 Task: Search one way flight ticket for 4 adults, 1 infant in seat and 1 infant on lap in premium economy from Shreveport: Shreveport Regional Airport to Jackson: Jackson Hole Airport on 5-2-2023. Choice of flights is Royal air maroc. Number of bags: 5 checked bags. Price is upto 98000. Outbound departure time preference is 16:15.
Action: Mouse moved to (320, 265)
Screenshot: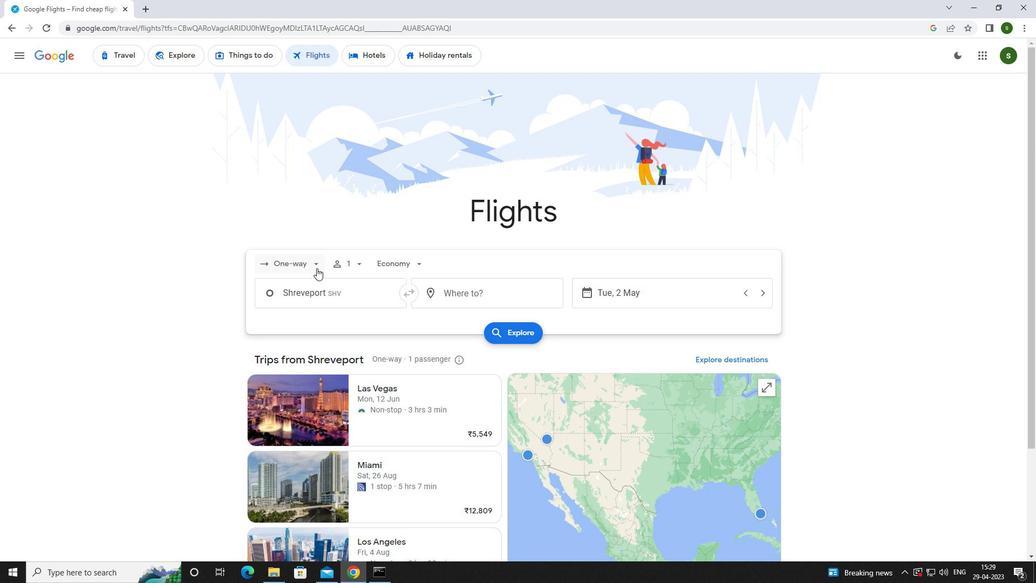 
Action: Mouse pressed left at (320, 265)
Screenshot: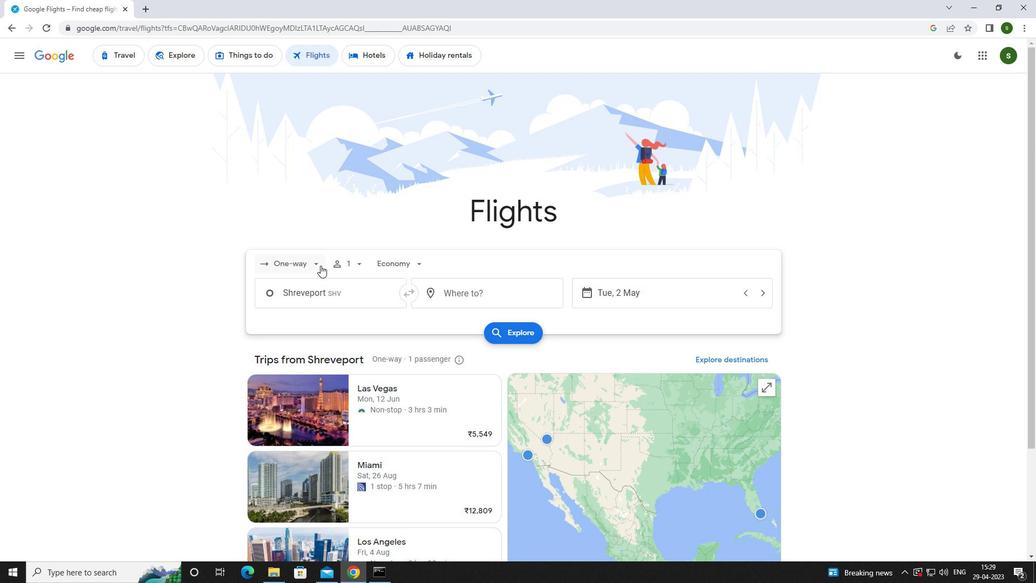 
Action: Mouse moved to (314, 308)
Screenshot: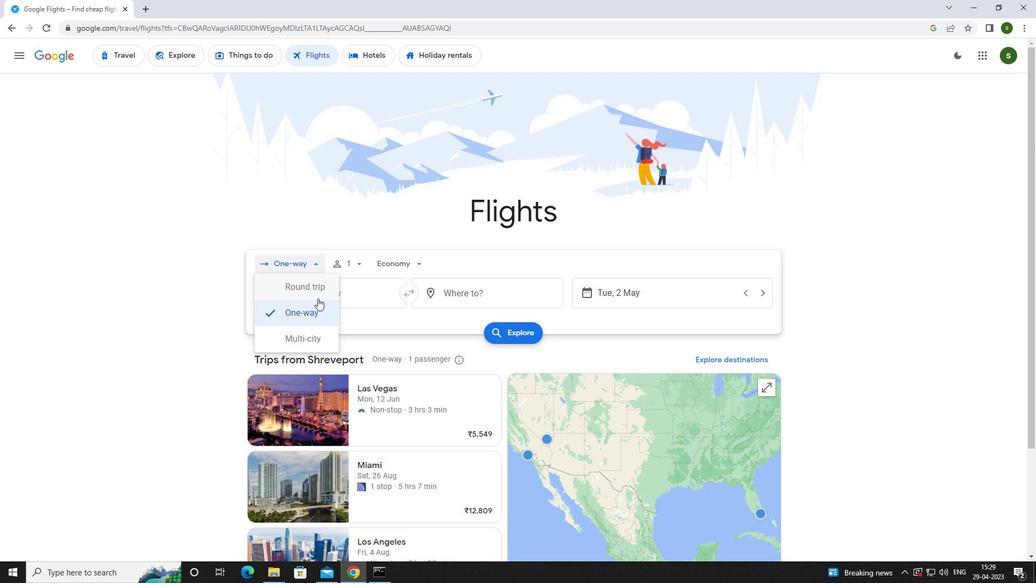 
Action: Mouse pressed left at (314, 308)
Screenshot: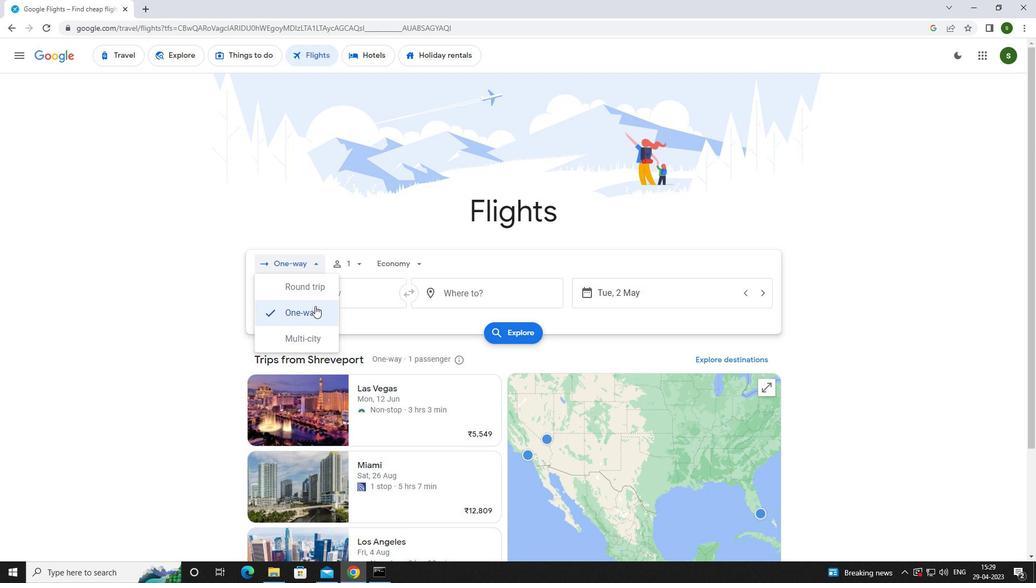 
Action: Mouse moved to (356, 260)
Screenshot: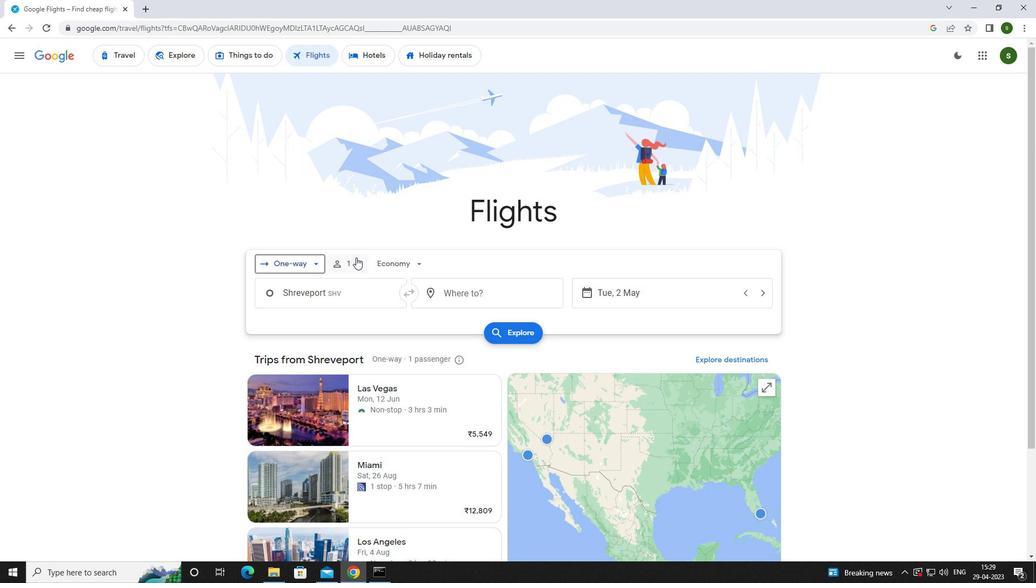 
Action: Mouse pressed left at (356, 260)
Screenshot: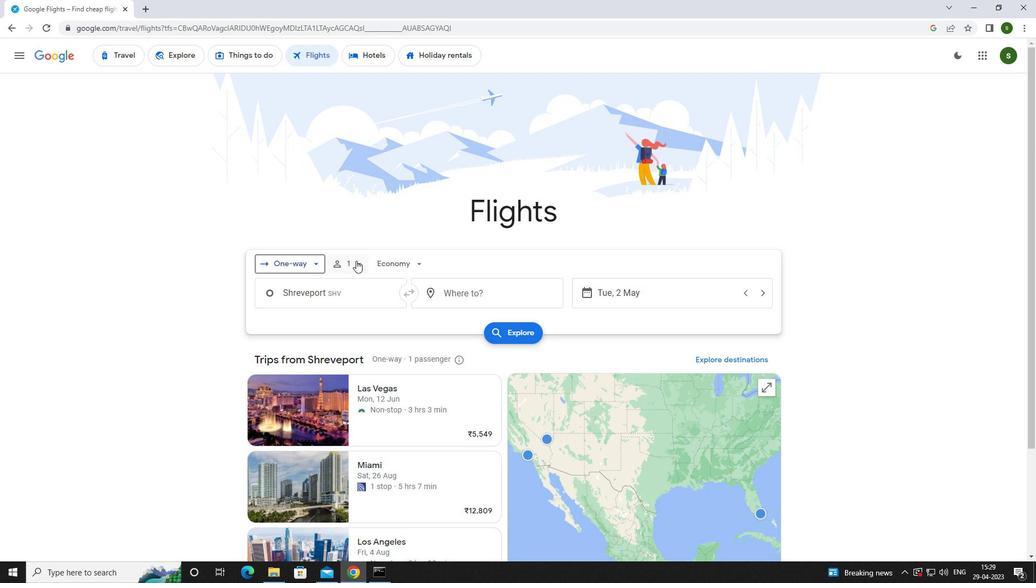 
Action: Mouse moved to (441, 292)
Screenshot: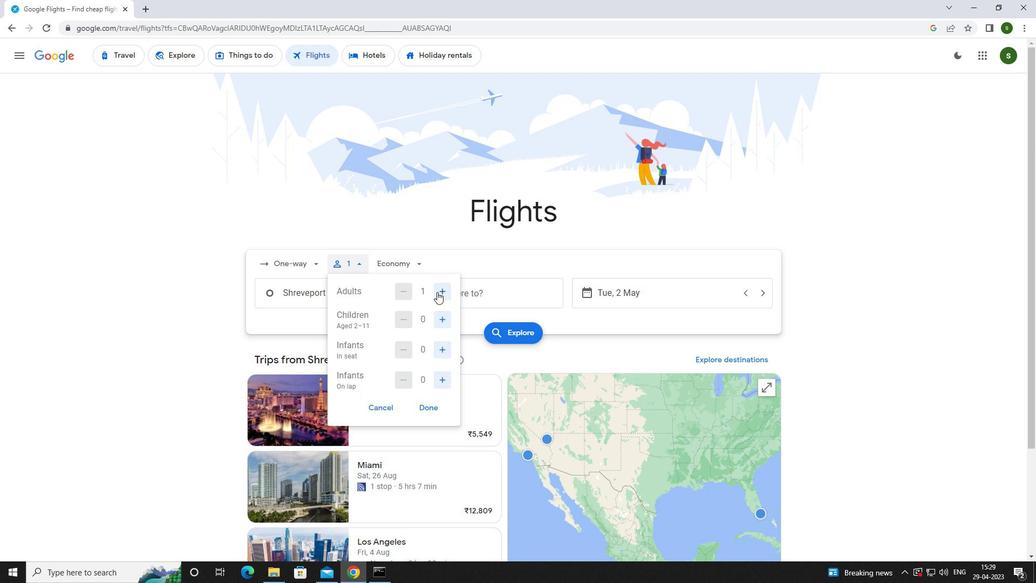 
Action: Mouse pressed left at (441, 292)
Screenshot: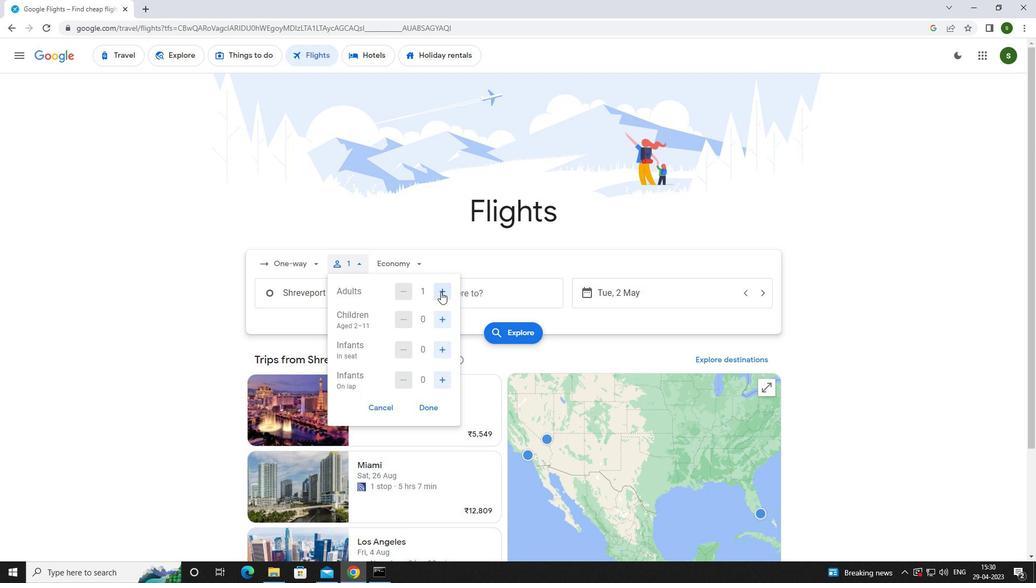 
Action: Mouse pressed left at (441, 292)
Screenshot: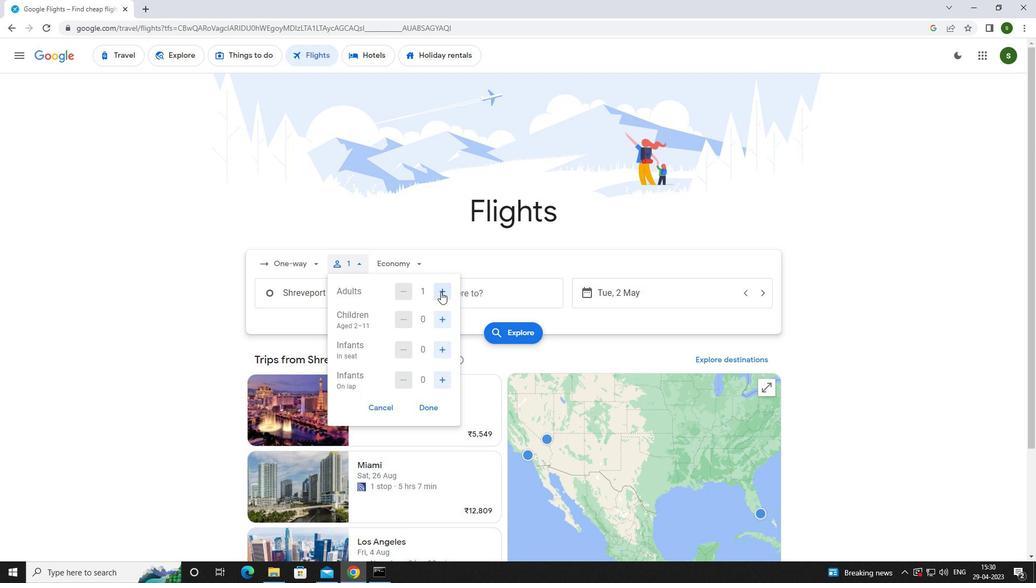 
Action: Mouse pressed left at (441, 292)
Screenshot: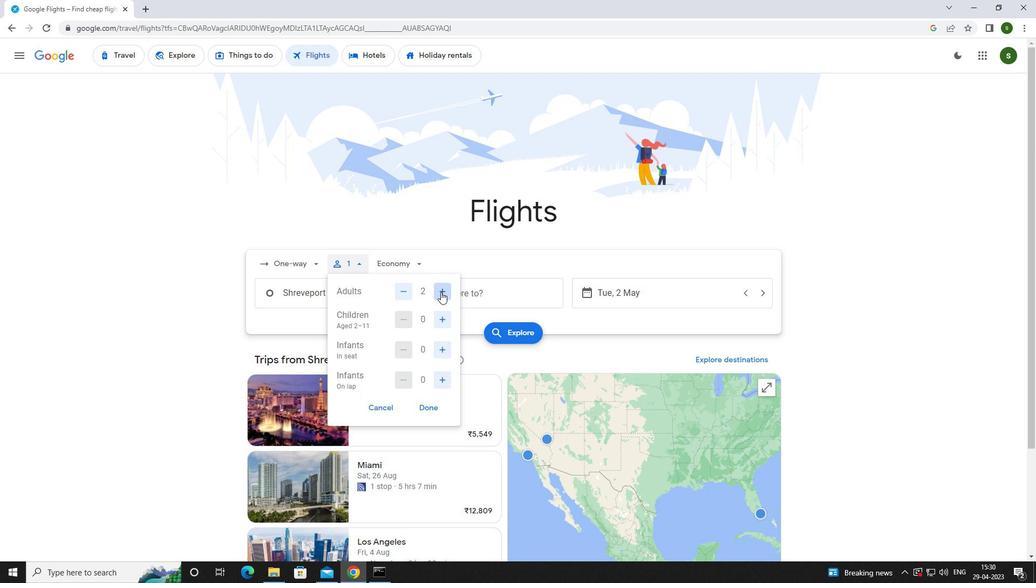 
Action: Mouse moved to (436, 352)
Screenshot: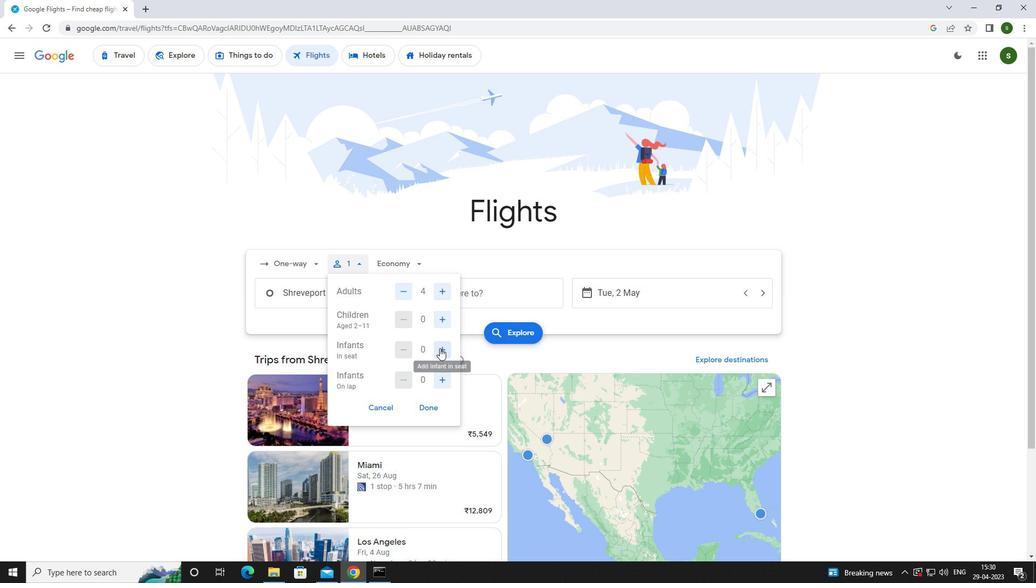 
Action: Mouse pressed left at (436, 352)
Screenshot: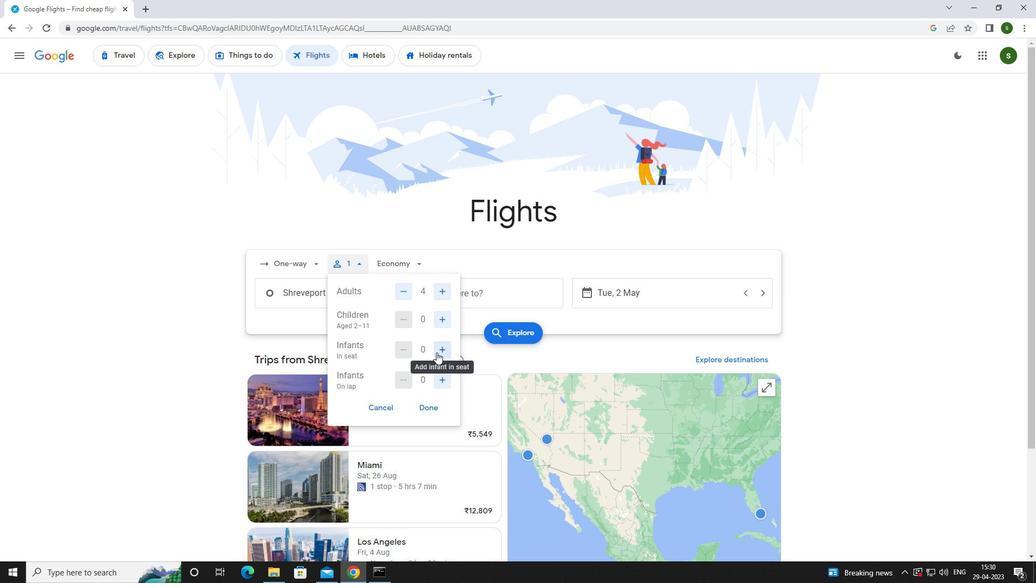
Action: Mouse moved to (443, 379)
Screenshot: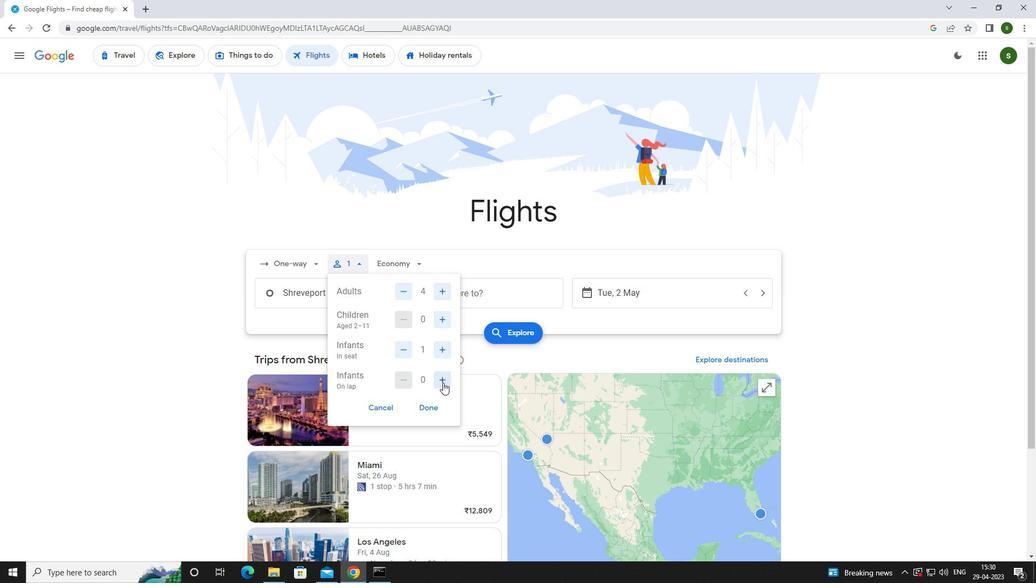 
Action: Mouse pressed left at (443, 379)
Screenshot: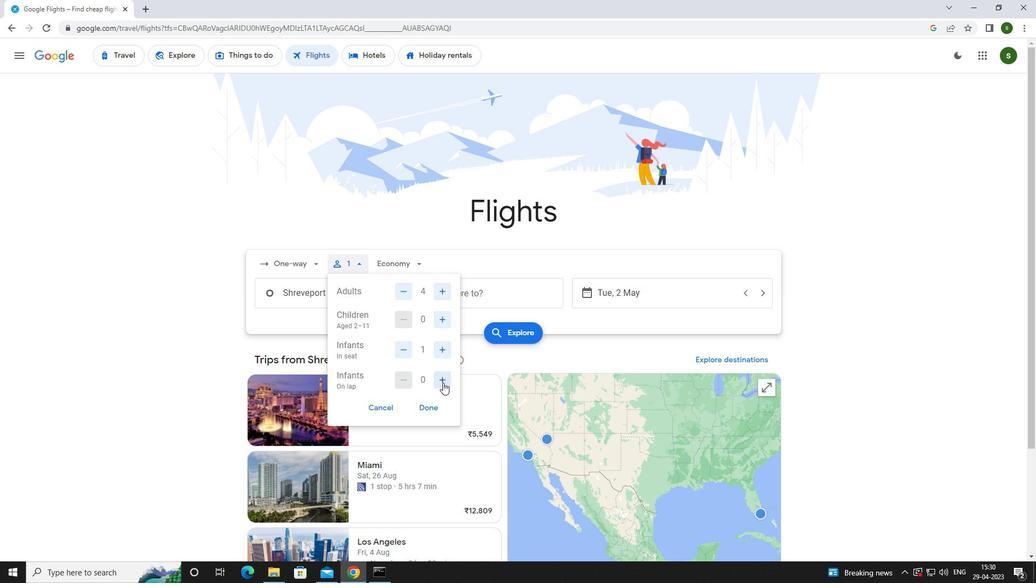 
Action: Mouse moved to (421, 261)
Screenshot: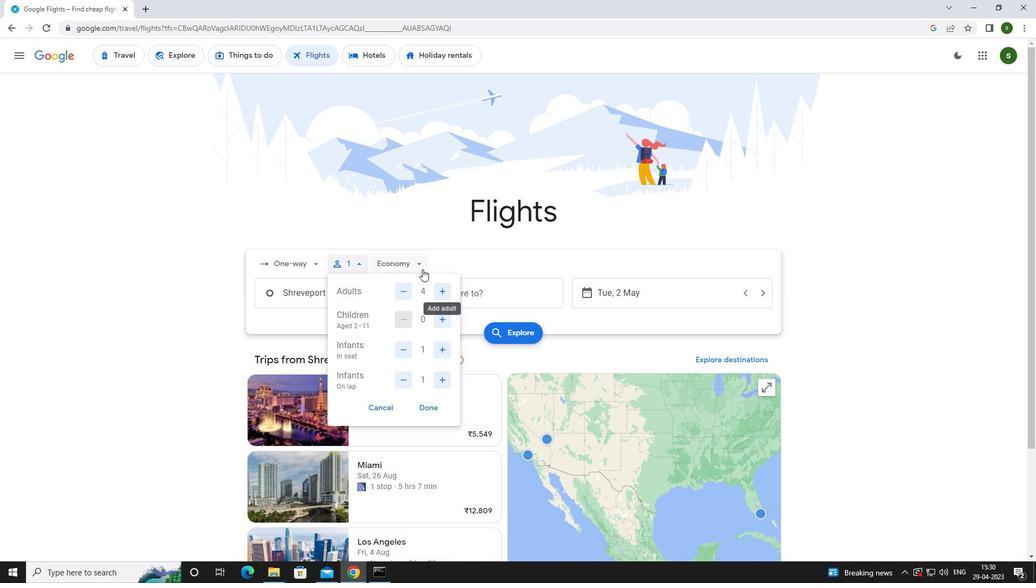 
Action: Mouse pressed left at (421, 261)
Screenshot: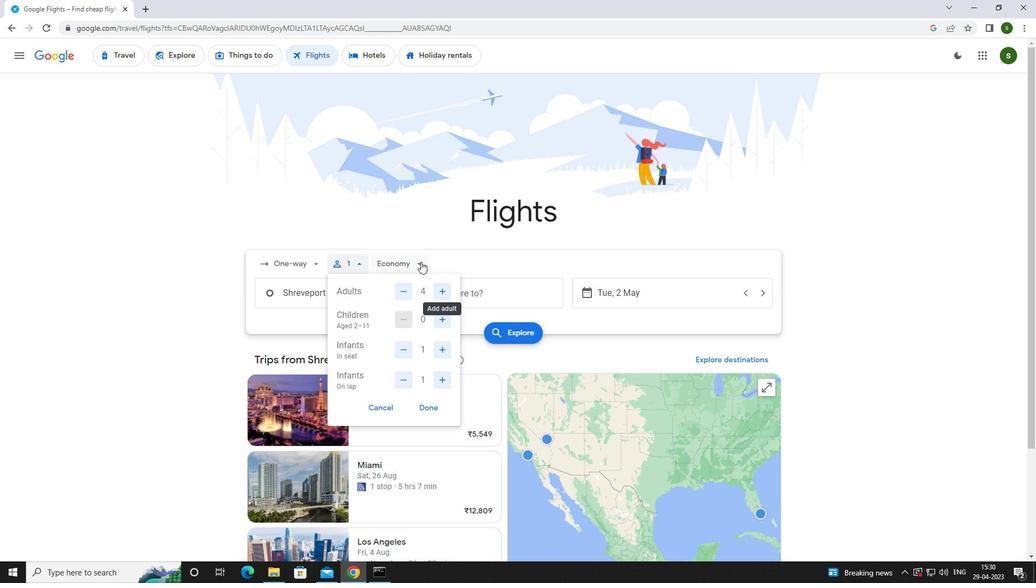
Action: Mouse moved to (429, 315)
Screenshot: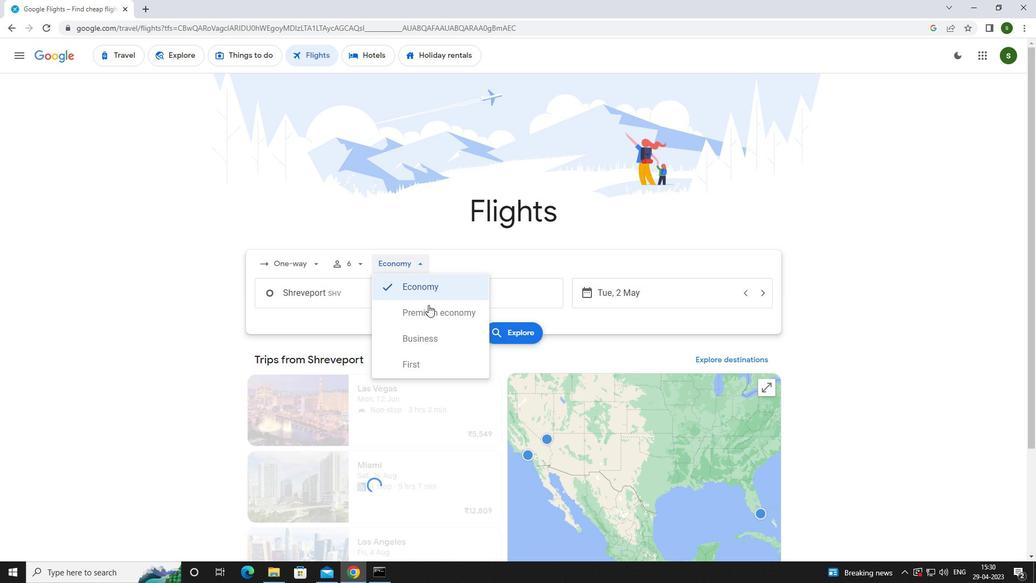 
Action: Mouse pressed left at (429, 315)
Screenshot: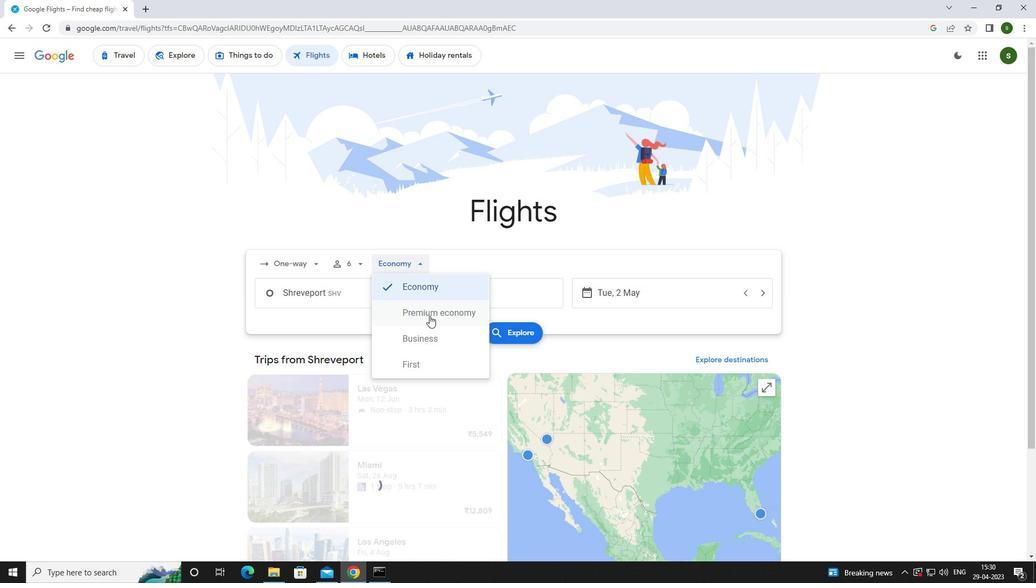
Action: Mouse moved to (344, 295)
Screenshot: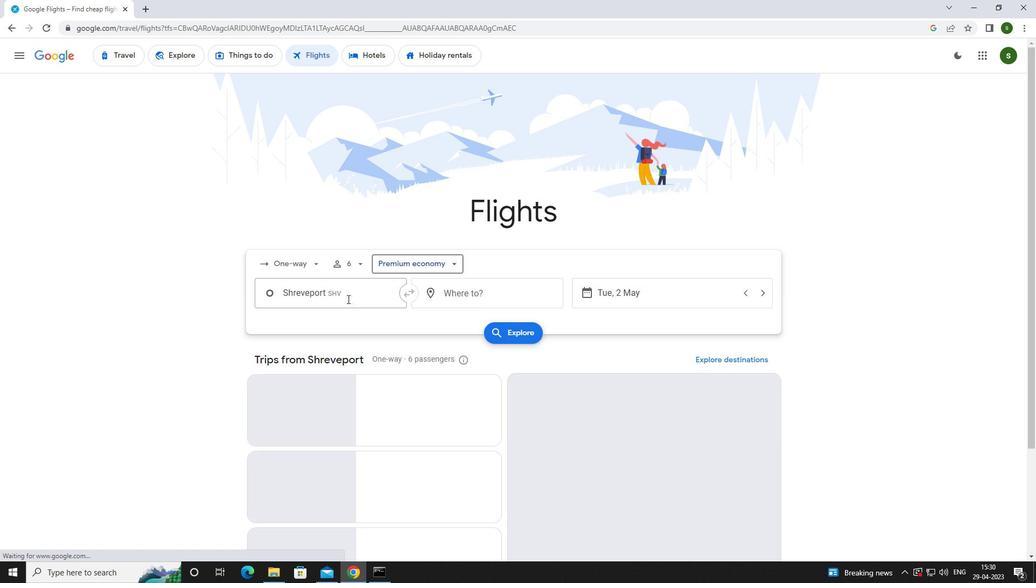 
Action: Mouse pressed left at (344, 295)
Screenshot: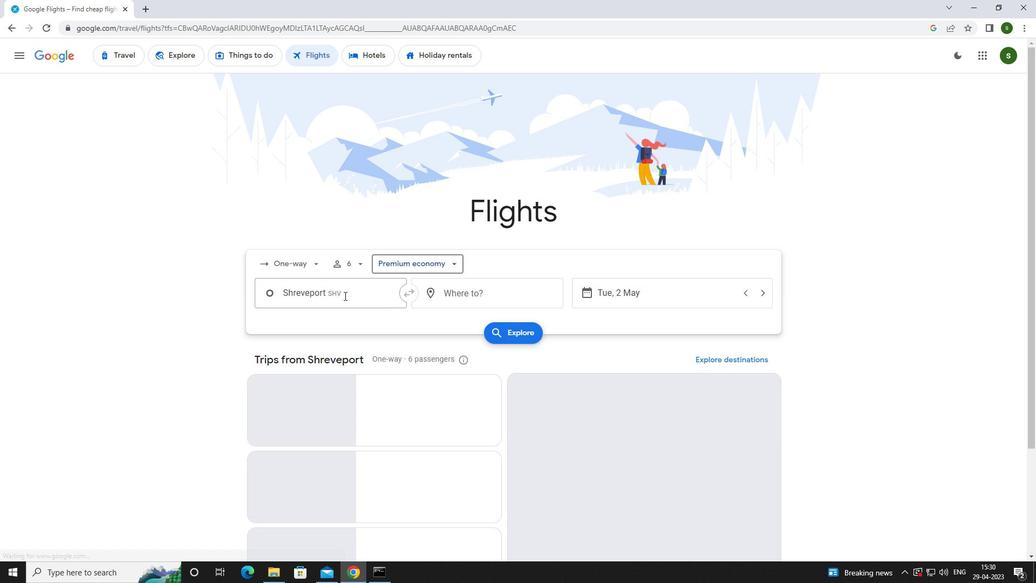 
Action: Key pressed s<Key.caps_lock>hrevepo
Screenshot: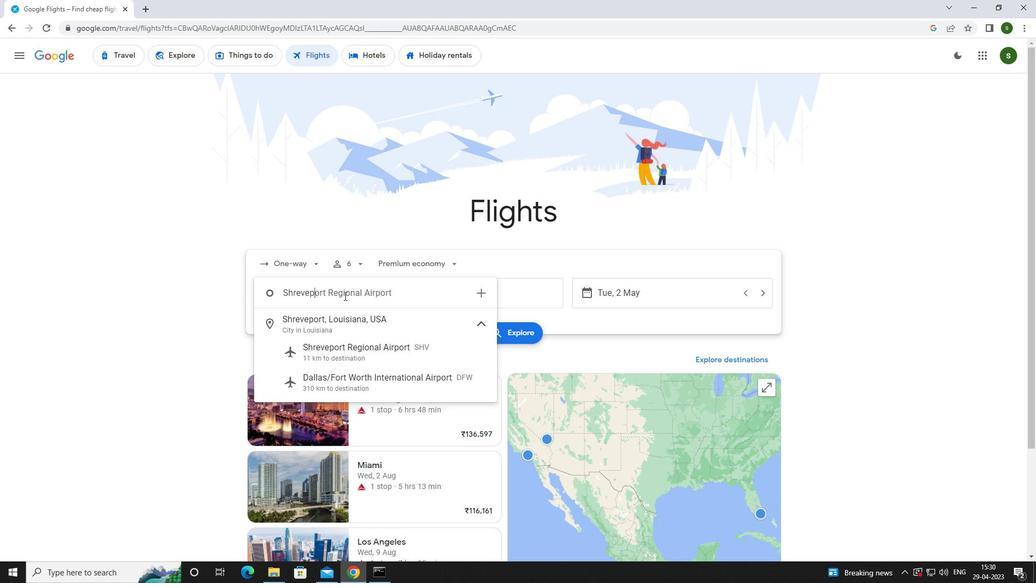 
Action: Mouse moved to (362, 349)
Screenshot: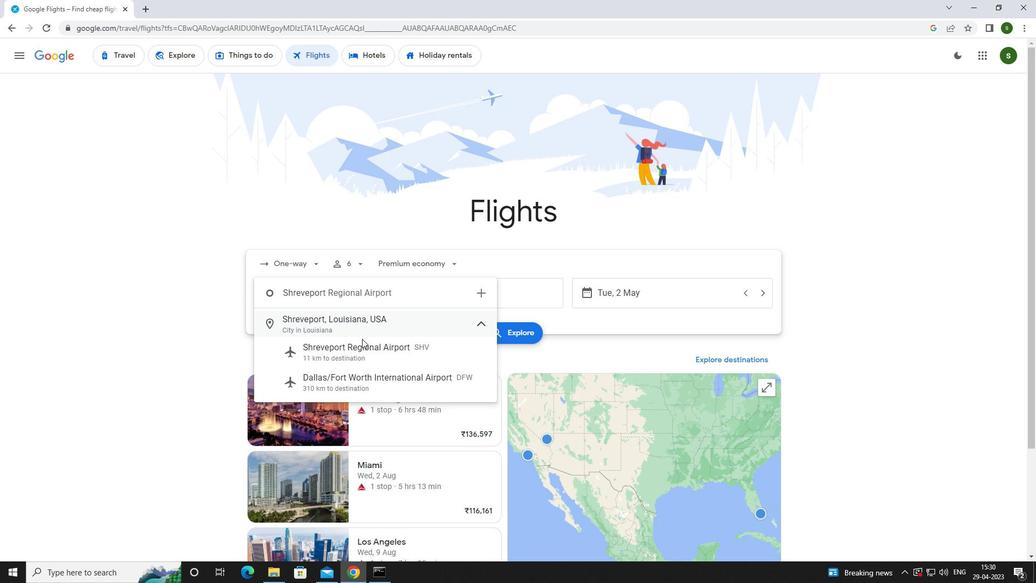 
Action: Mouse pressed left at (362, 349)
Screenshot: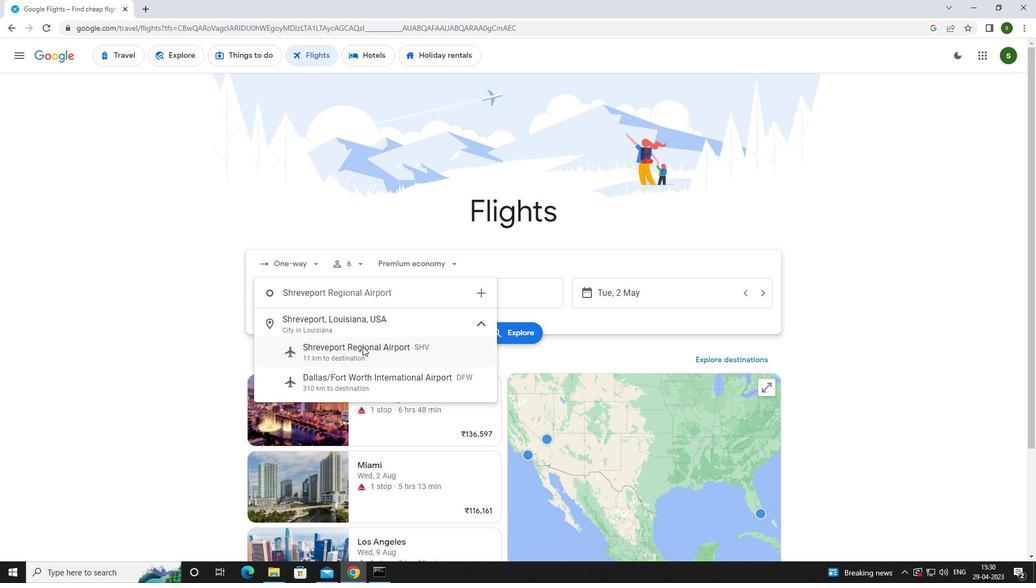 
Action: Mouse moved to (445, 288)
Screenshot: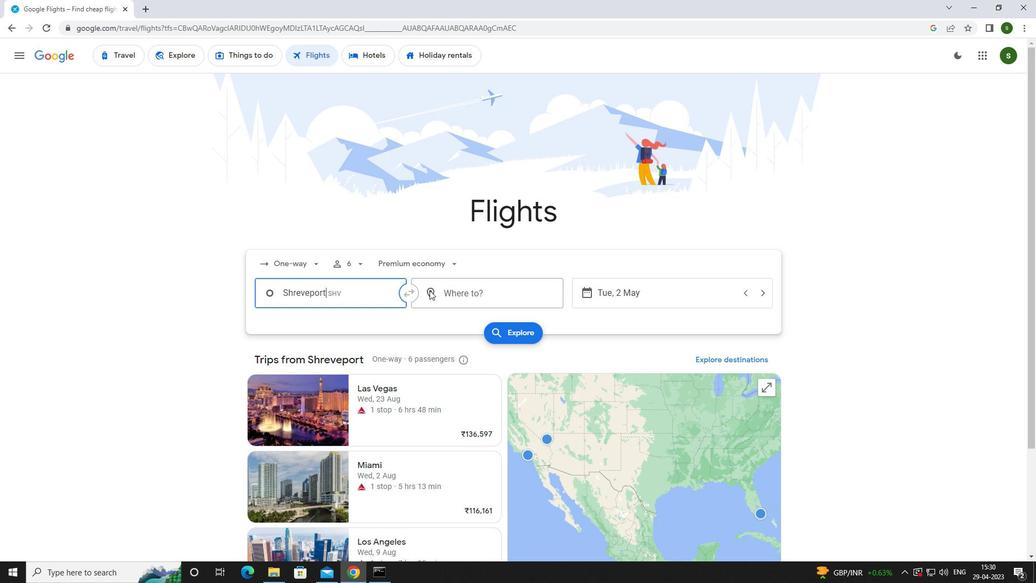 
Action: Mouse pressed left at (445, 288)
Screenshot: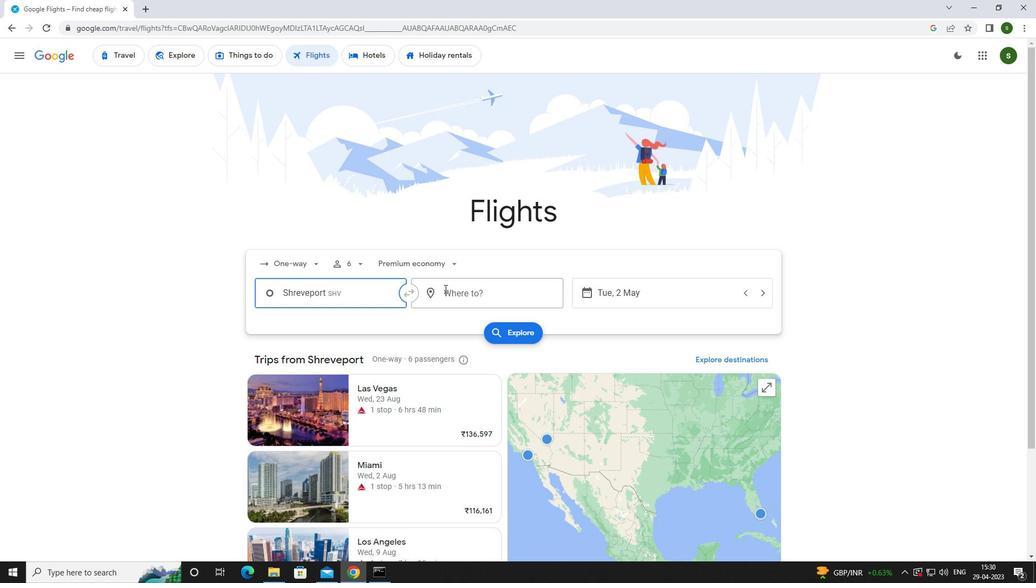 
Action: Mouse moved to (435, 292)
Screenshot: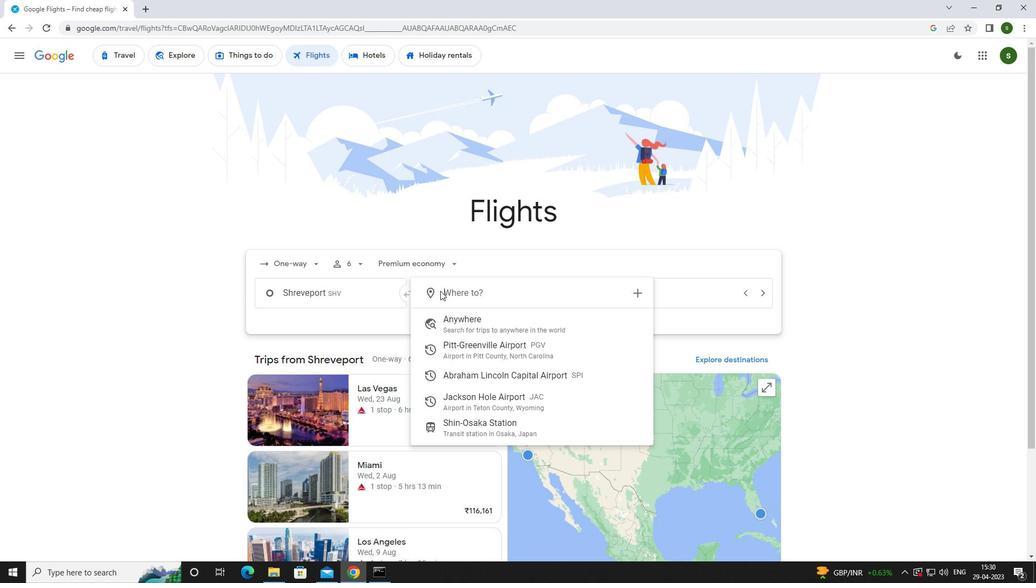 
Action: Key pressed <Key.caps_lock>j<Key.caps_lock>ackson<Key.space><Key.caps_lock>h<Key.caps_lock>ol
Screenshot: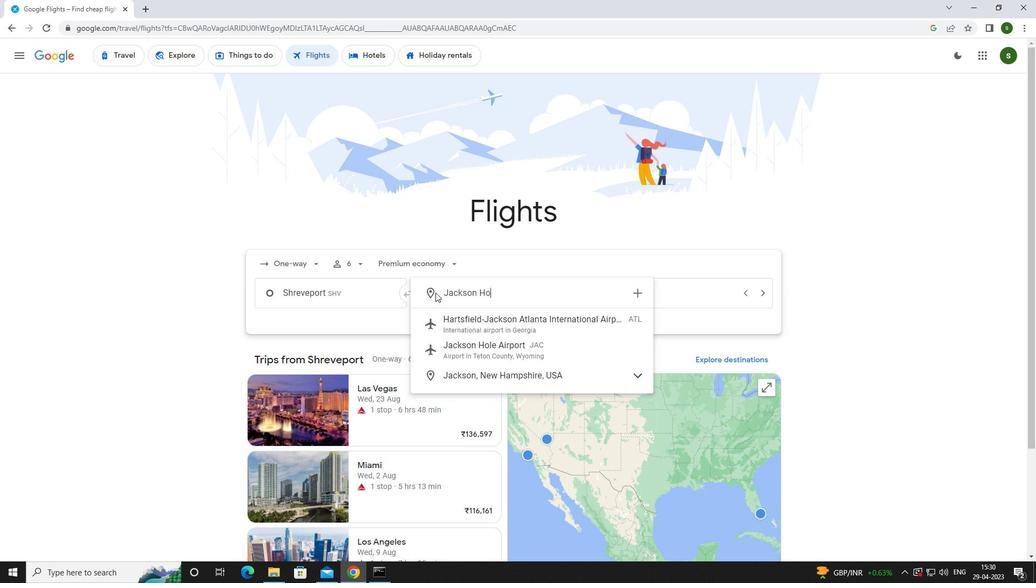 
Action: Mouse moved to (479, 331)
Screenshot: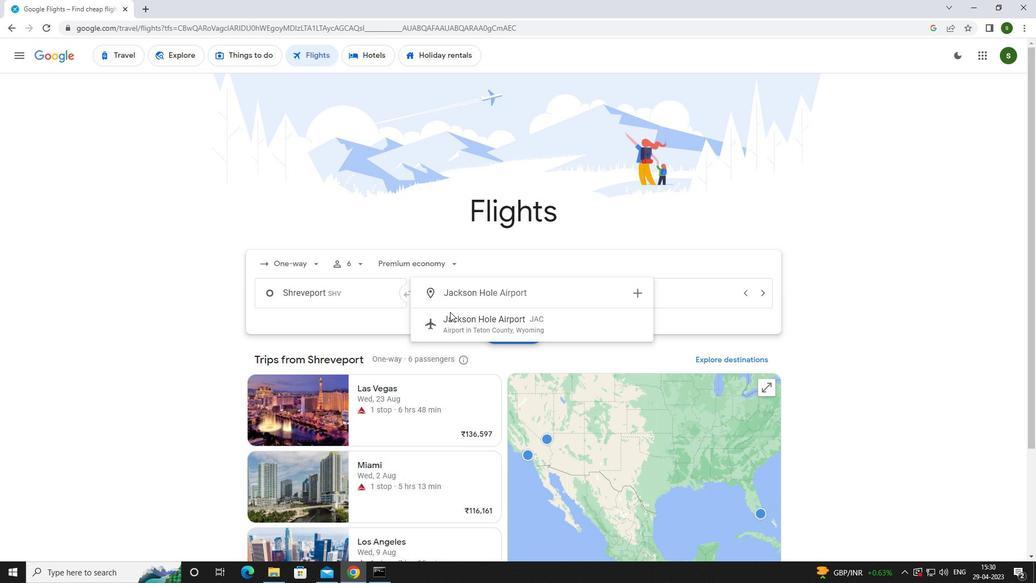 
Action: Mouse pressed left at (479, 331)
Screenshot: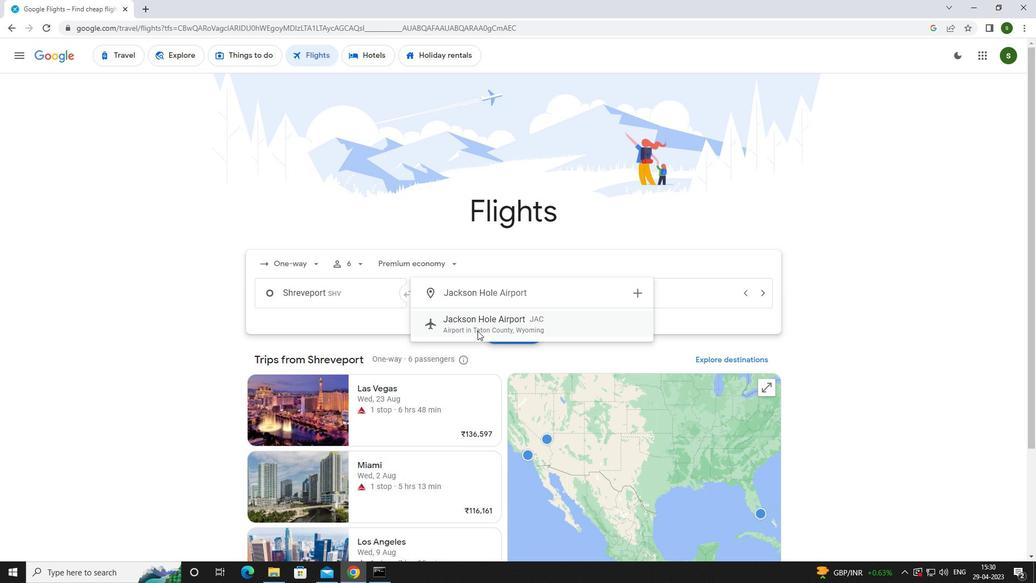 
Action: Mouse moved to (637, 296)
Screenshot: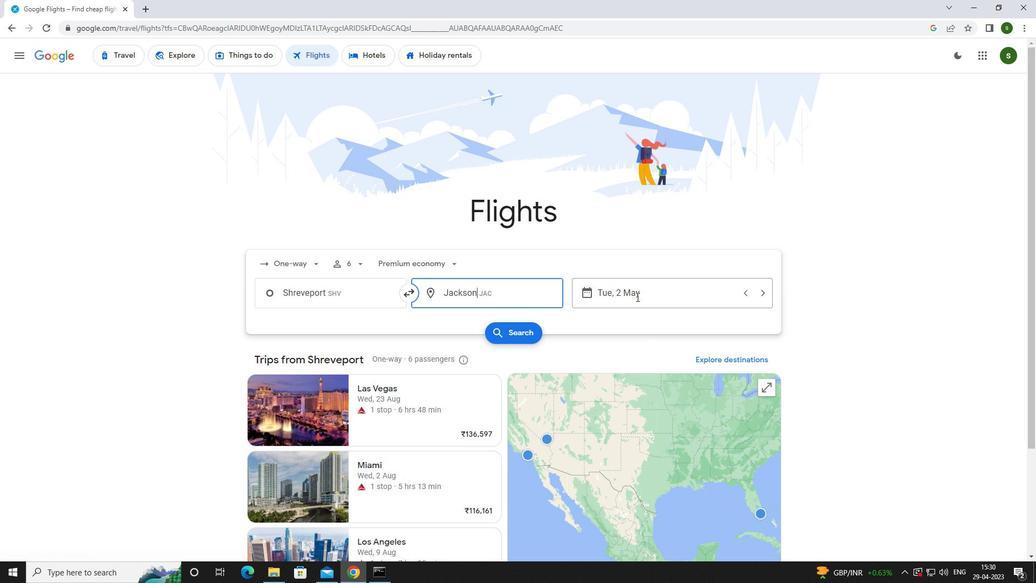 
Action: Mouse pressed left at (637, 296)
Screenshot: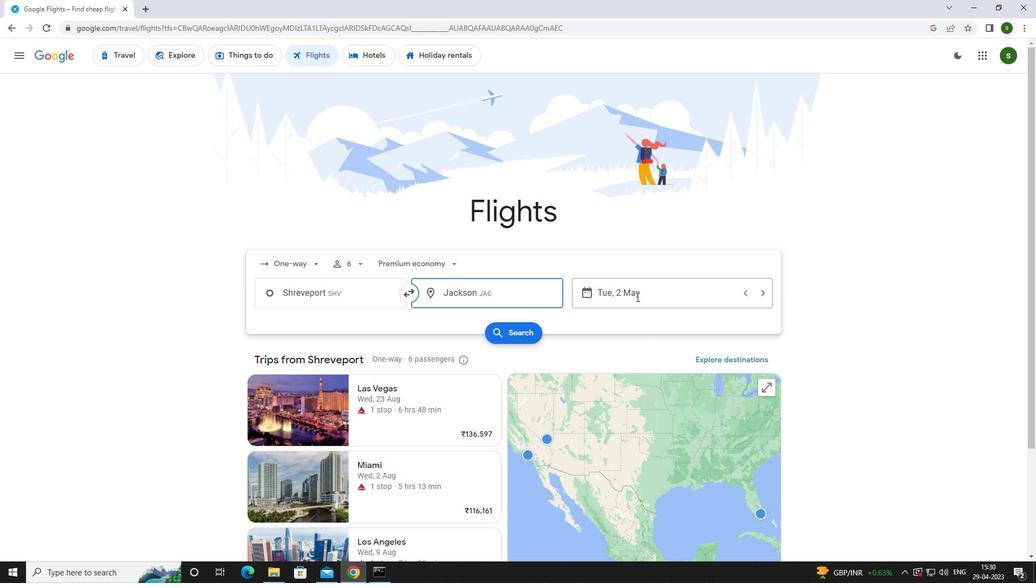 
Action: Mouse moved to (638, 349)
Screenshot: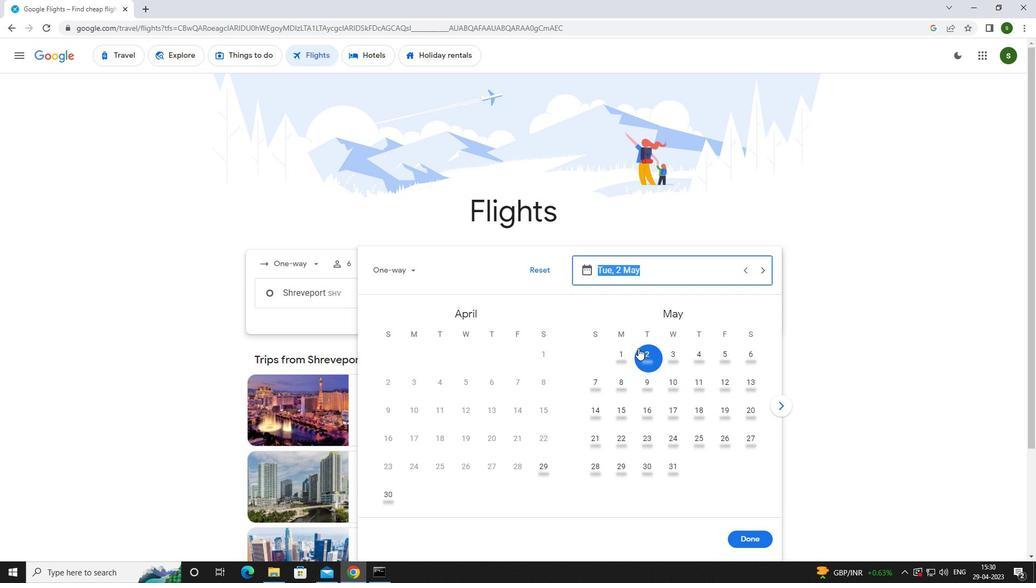 
Action: Mouse pressed left at (638, 349)
Screenshot: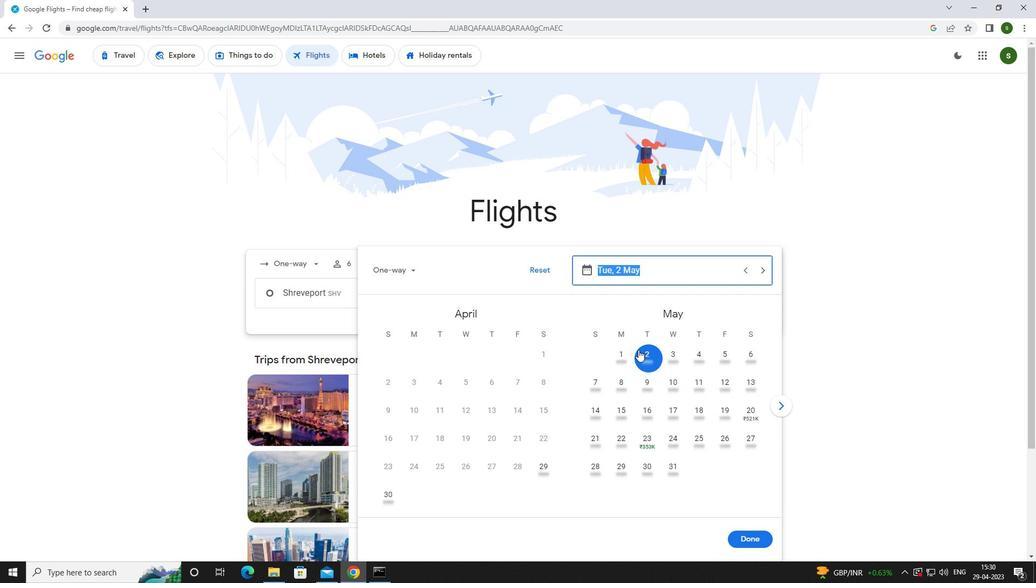 
Action: Mouse moved to (751, 533)
Screenshot: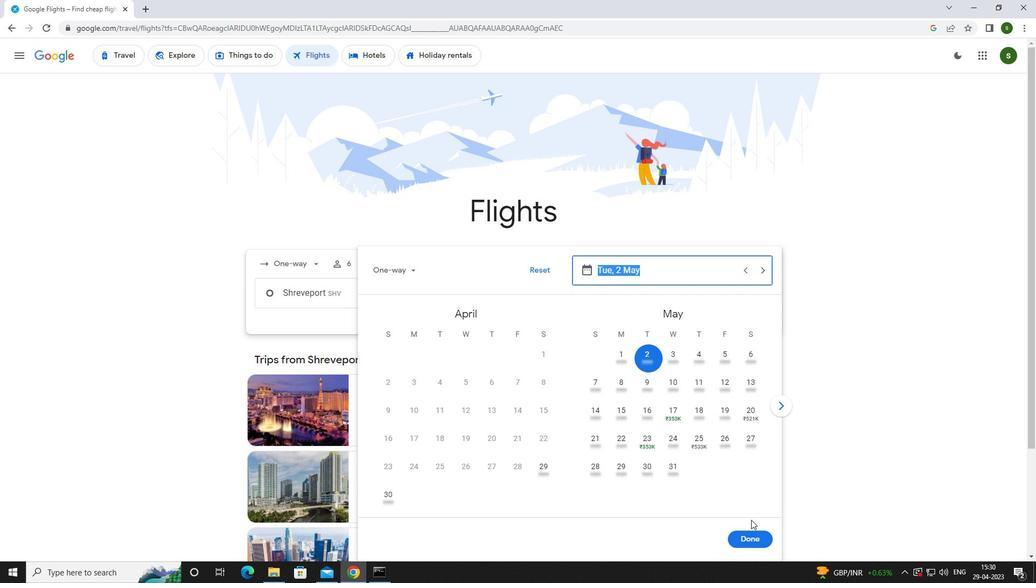 
Action: Mouse pressed left at (751, 533)
Screenshot: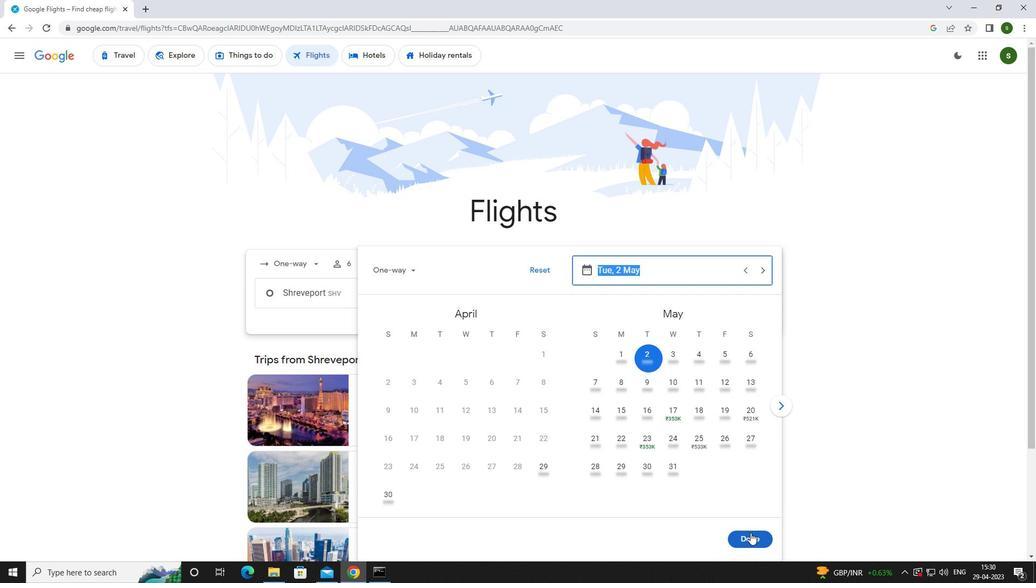 
Action: Mouse moved to (513, 335)
Screenshot: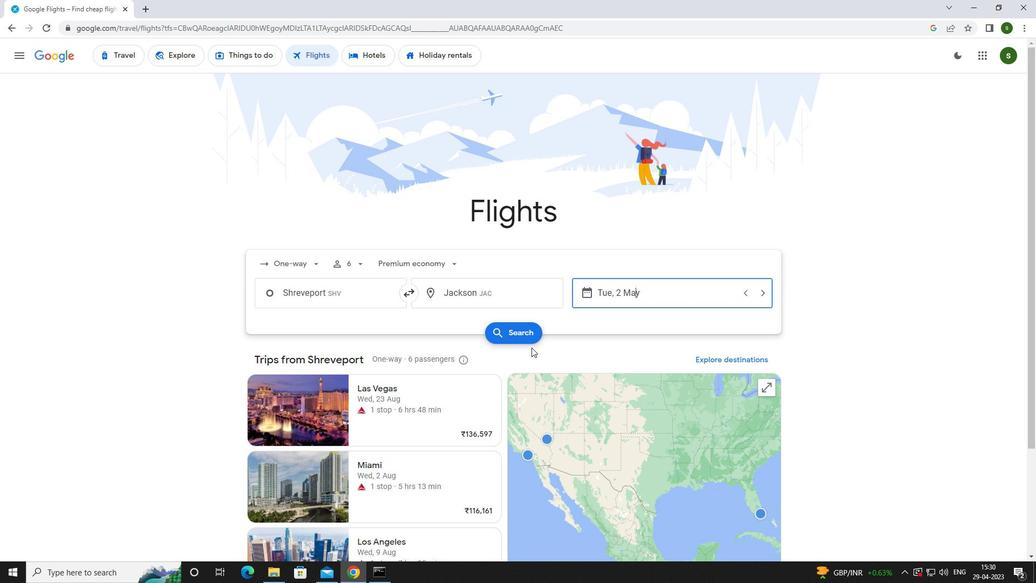 
Action: Mouse pressed left at (513, 335)
Screenshot: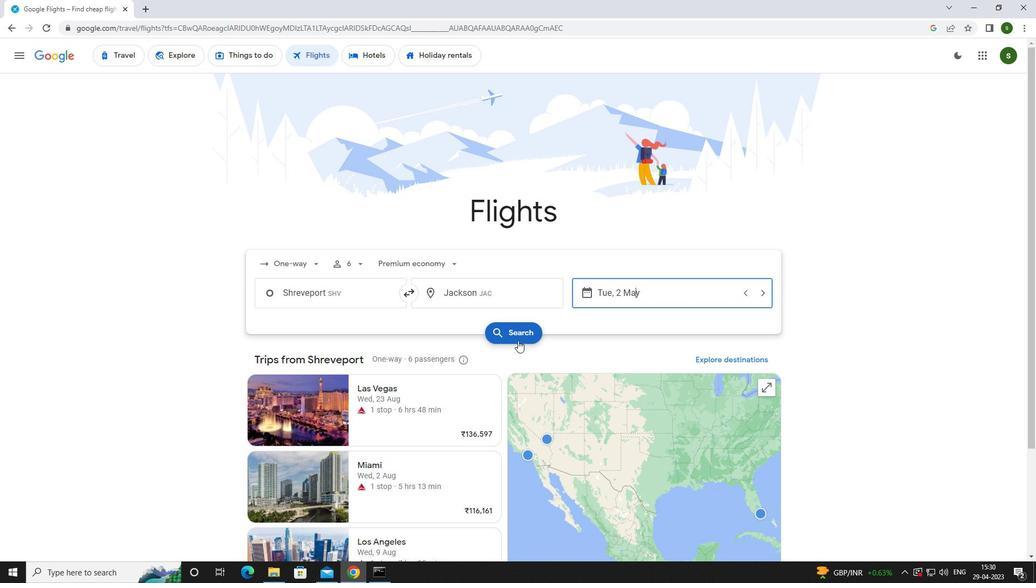 
Action: Mouse moved to (273, 152)
Screenshot: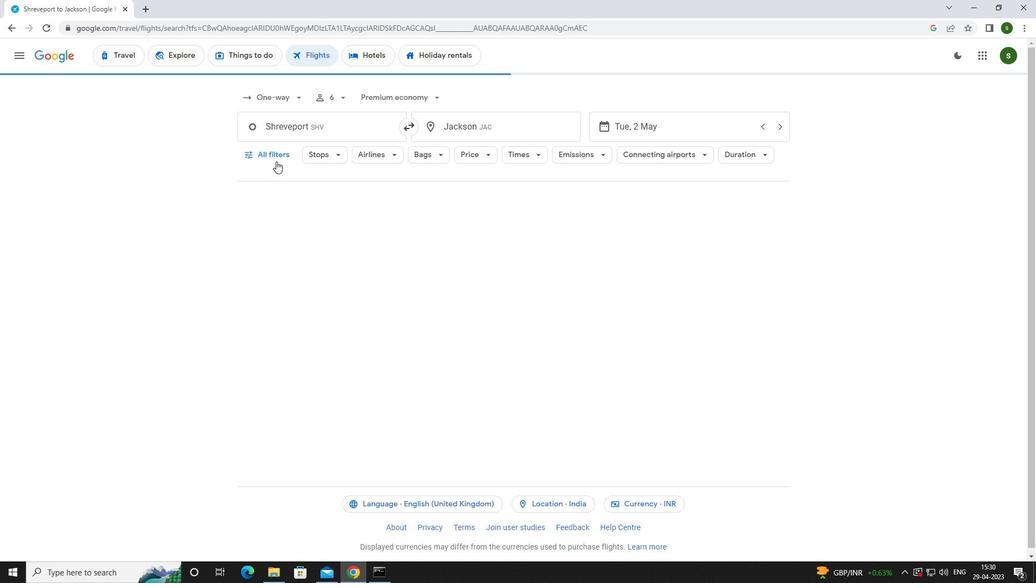 
Action: Mouse pressed left at (273, 152)
Screenshot: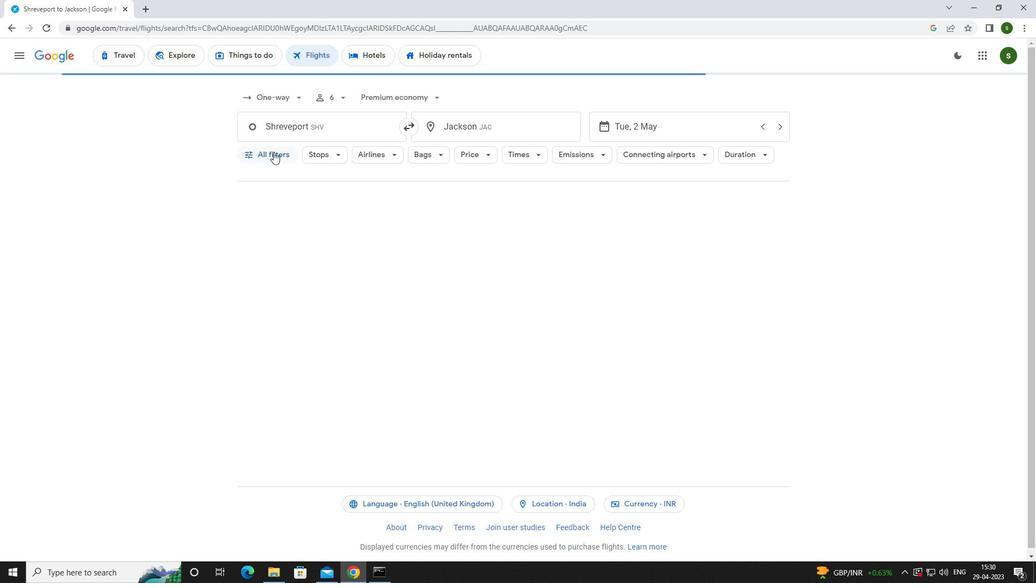 
Action: Mouse moved to (405, 378)
Screenshot: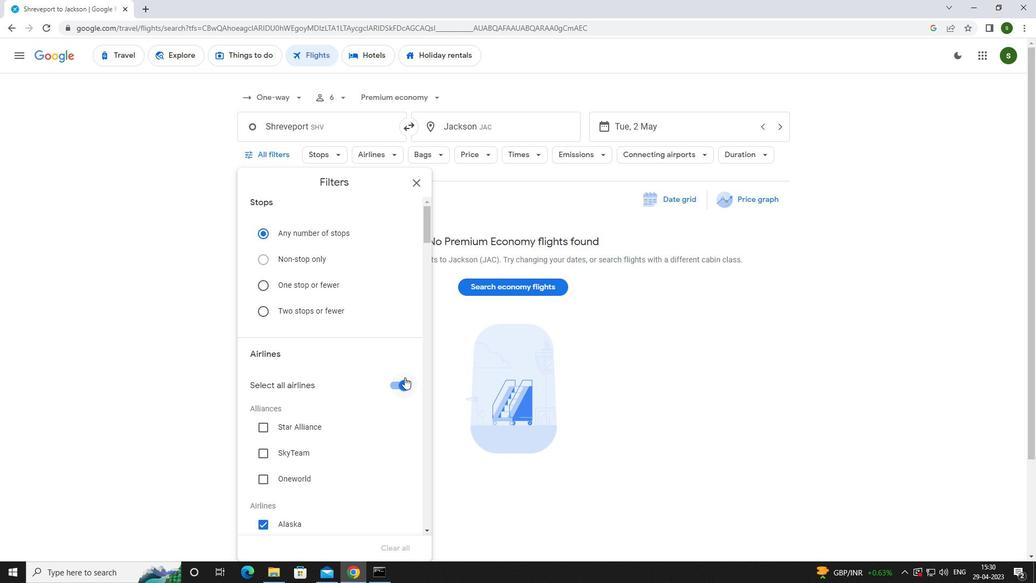 
Action: Mouse pressed left at (405, 378)
Screenshot: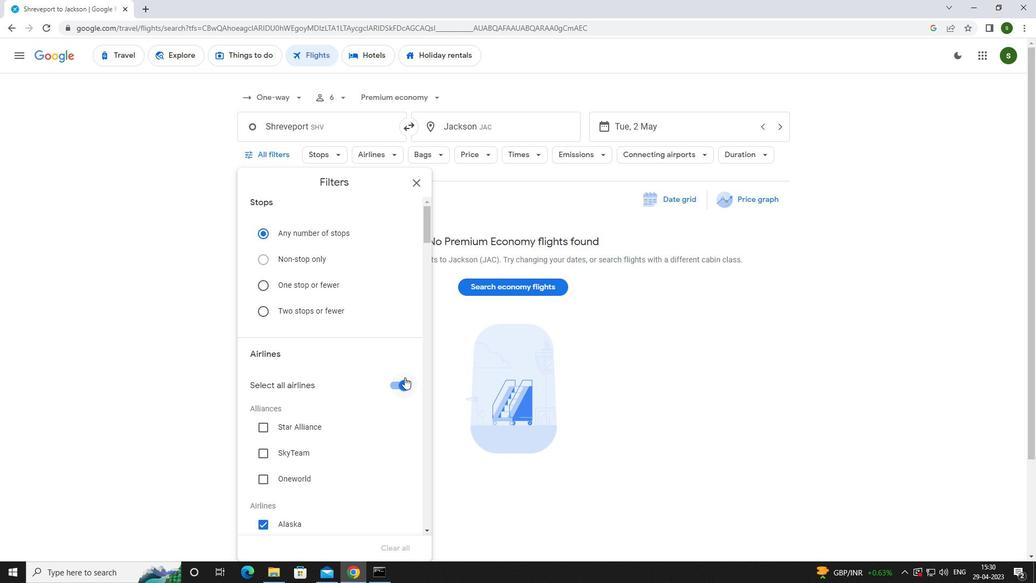 
Action: Mouse moved to (354, 326)
Screenshot: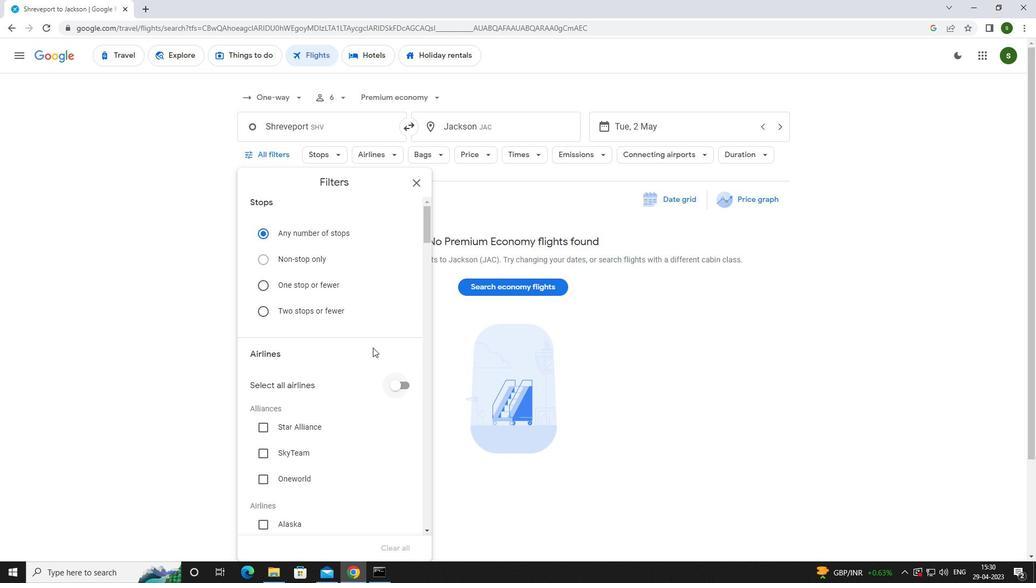 
Action: Mouse scrolled (354, 325) with delta (0, 0)
Screenshot: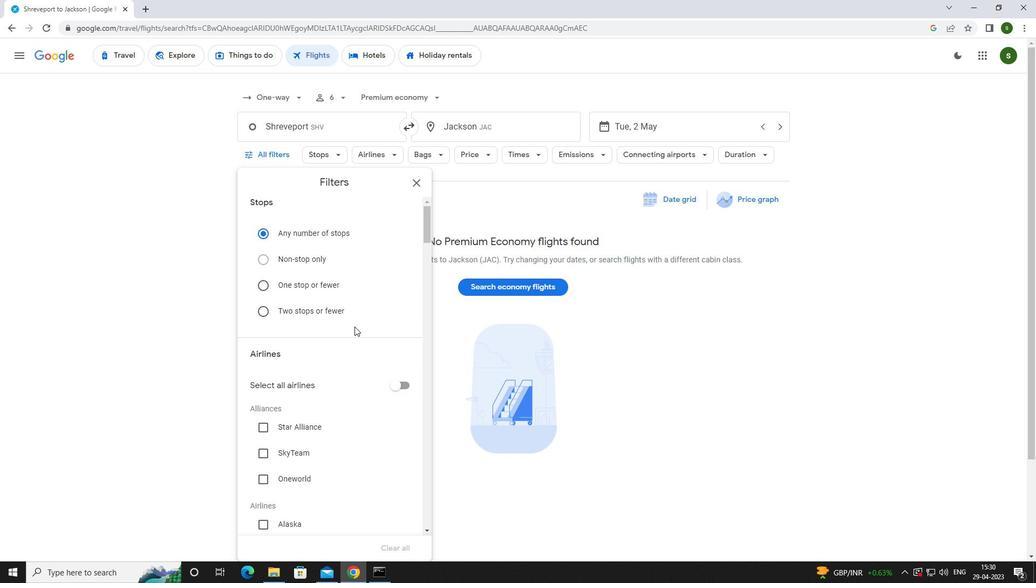 
Action: Mouse scrolled (354, 325) with delta (0, 0)
Screenshot: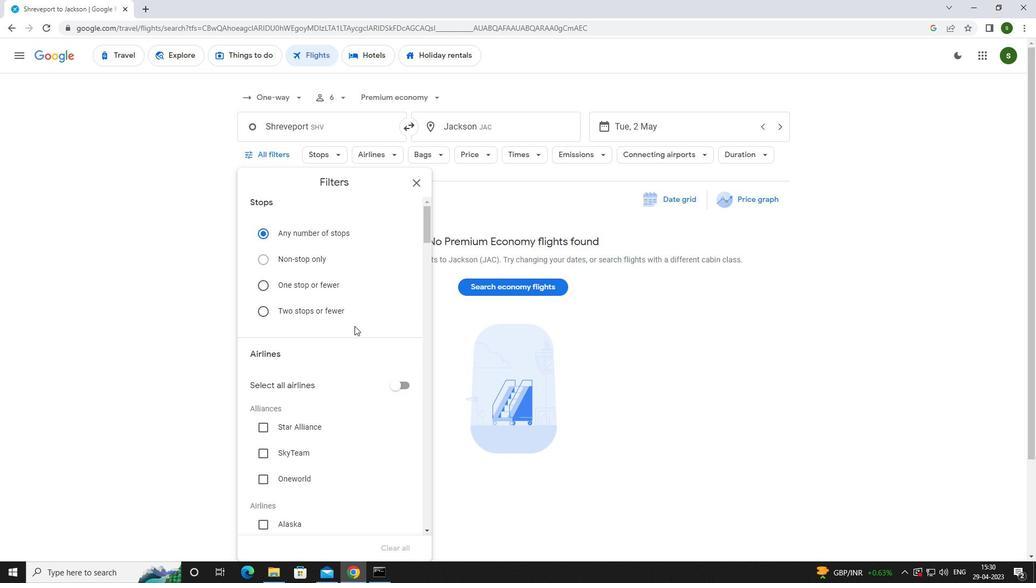 
Action: Mouse scrolled (354, 325) with delta (0, 0)
Screenshot: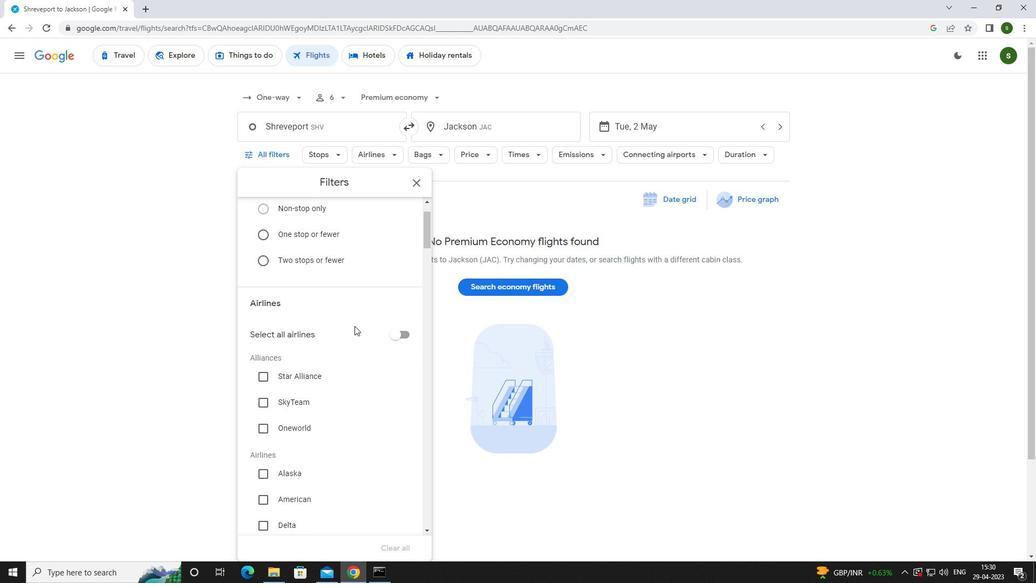 
Action: Mouse scrolled (354, 325) with delta (0, 0)
Screenshot: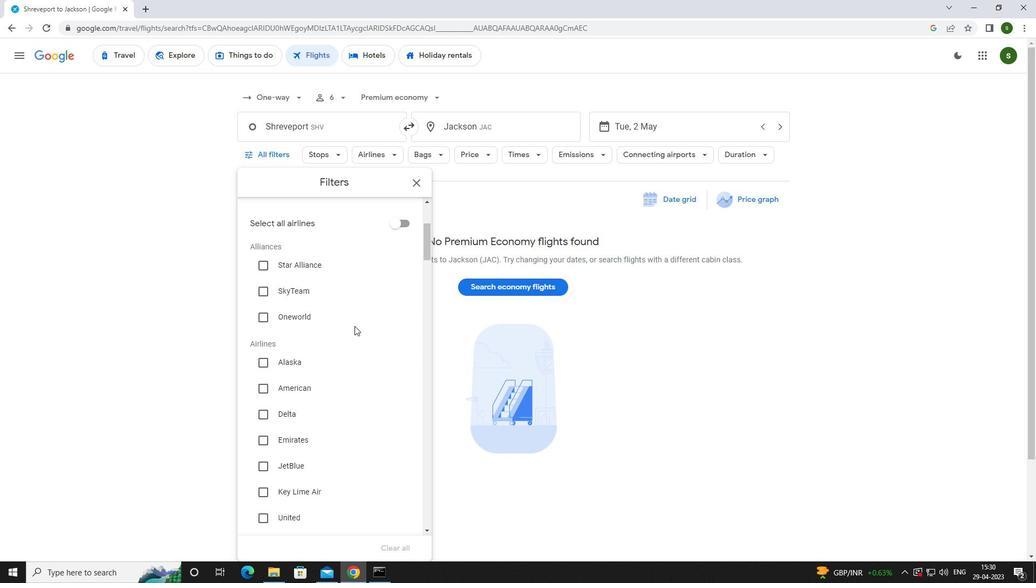 
Action: Mouse scrolled (354, 325) with delta (0, 0)
Screenshot: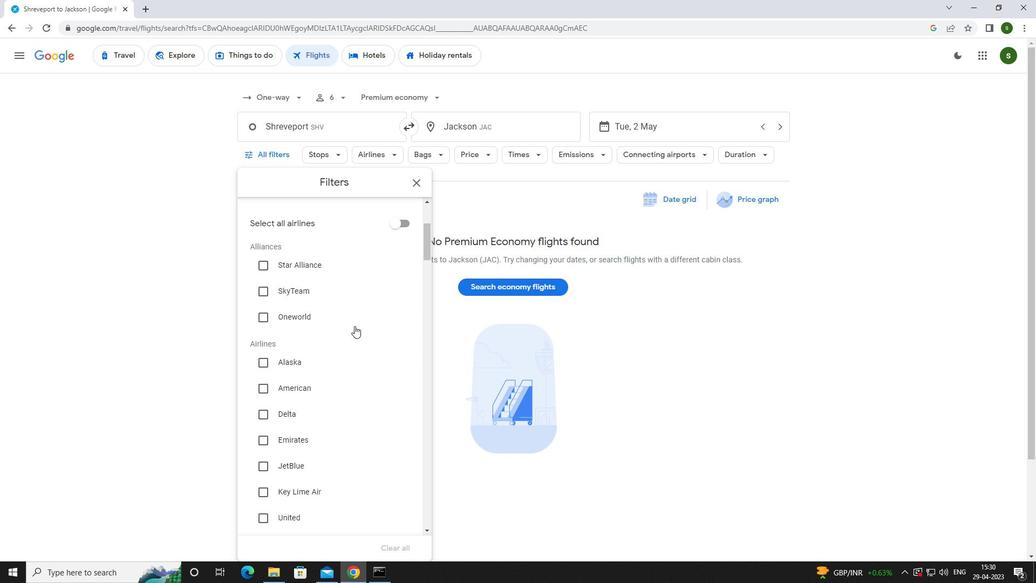 
Action: Mouse scrolled (354, 325) with delta (0, 0)
Screenshot: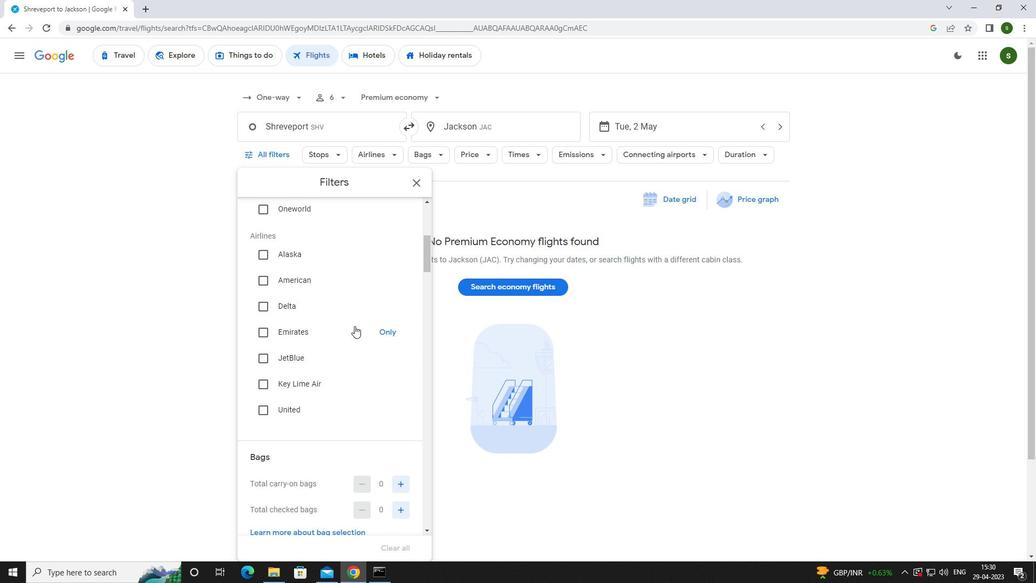 
Action: Mouse scrolled (354, 325) with delta (0, 0)
Screenshot: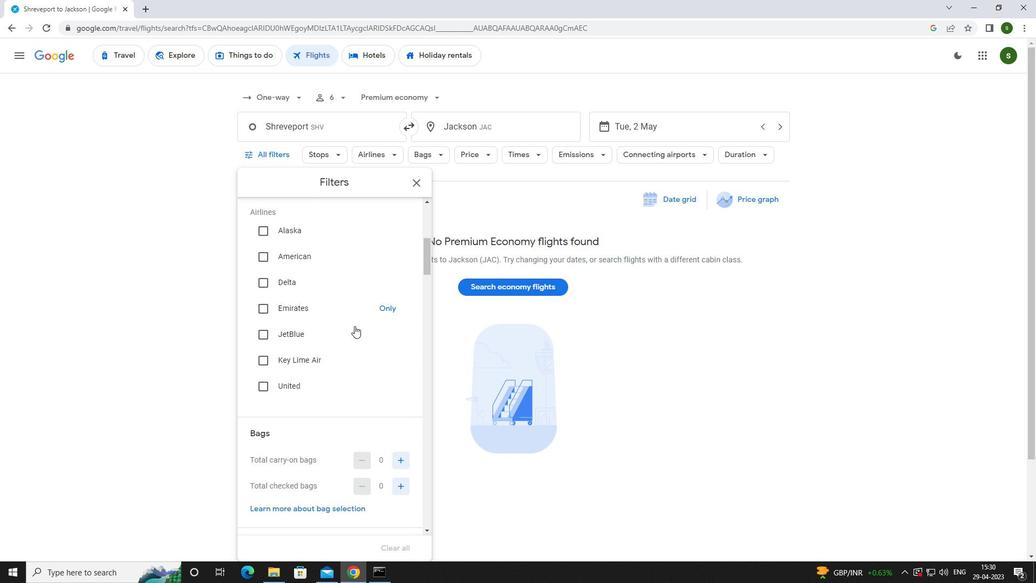 
Action: Mouse scrolled (354, 325) with delta (0, 0)
Screenshot: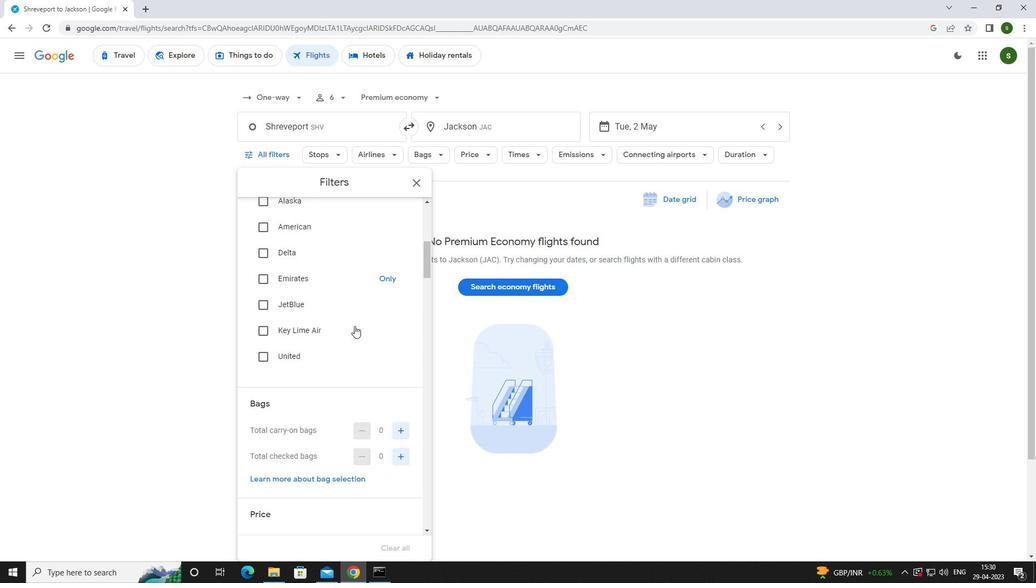 
Action: Mouse scrolled (354, 325) with delta (0, 0)
Screenshot: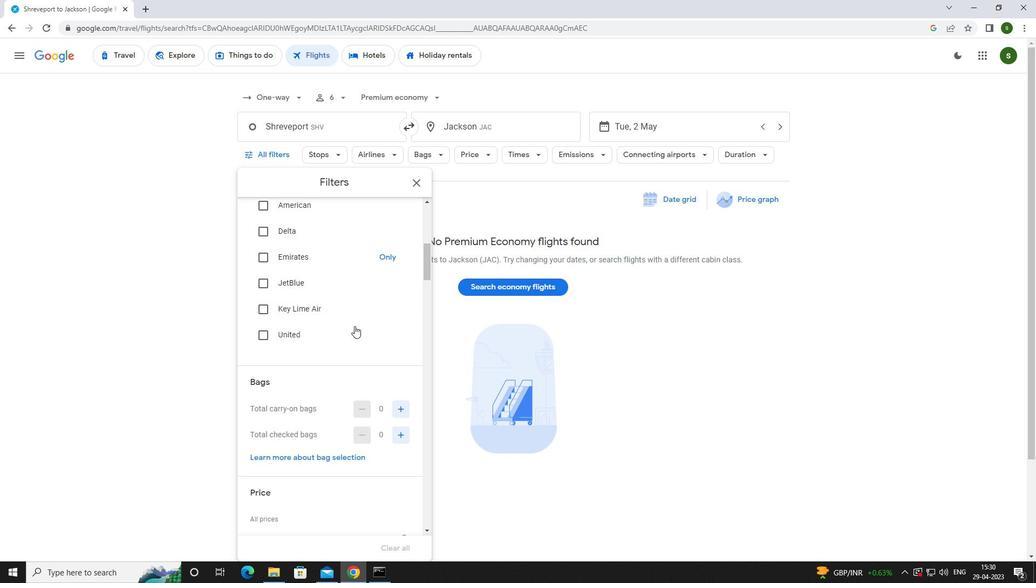
Action: Mouse moved to (402, 295)
Screenshot: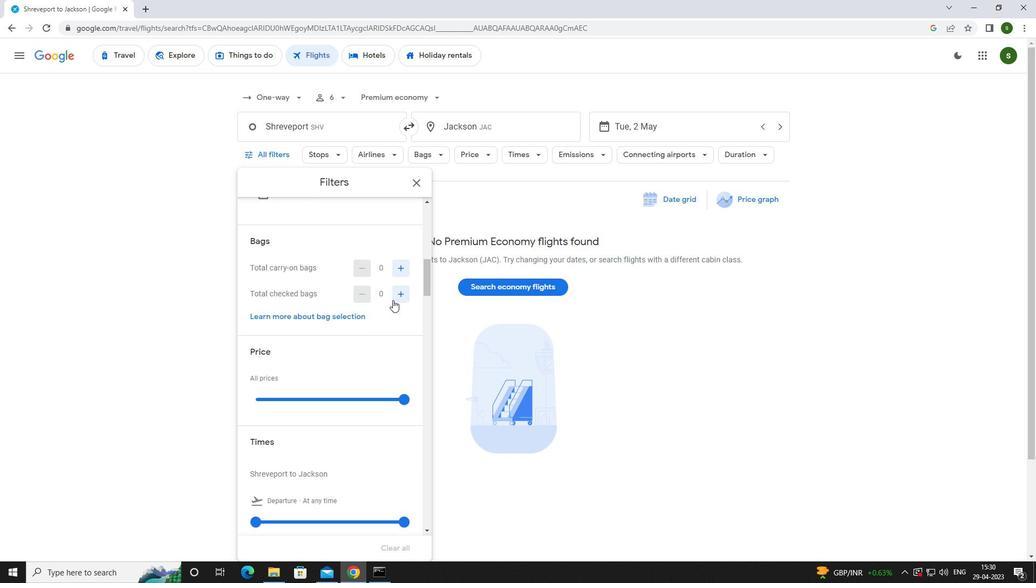 
Action: Mouse pressed left at (402, 295)
Screenshot: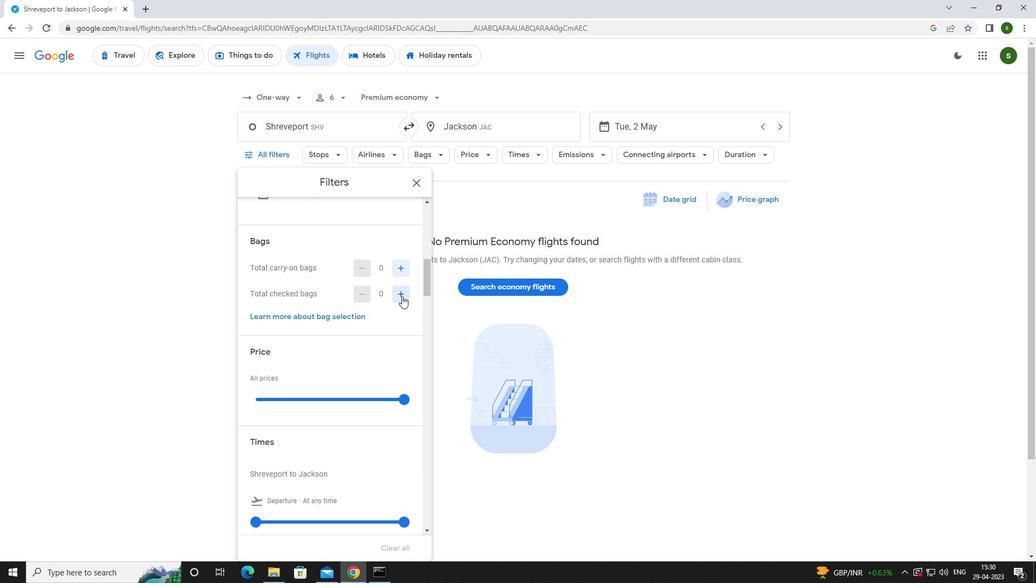 
Action: Mouse pressed left at (402, 295)
Screenshot: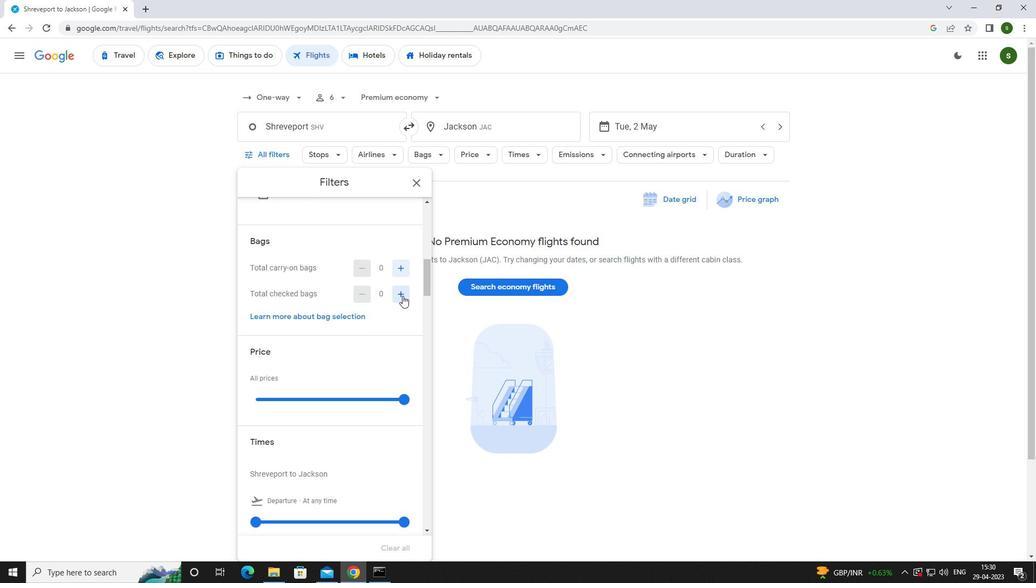 
Action: Mouse pressed left at (402, 295)
Screenshot: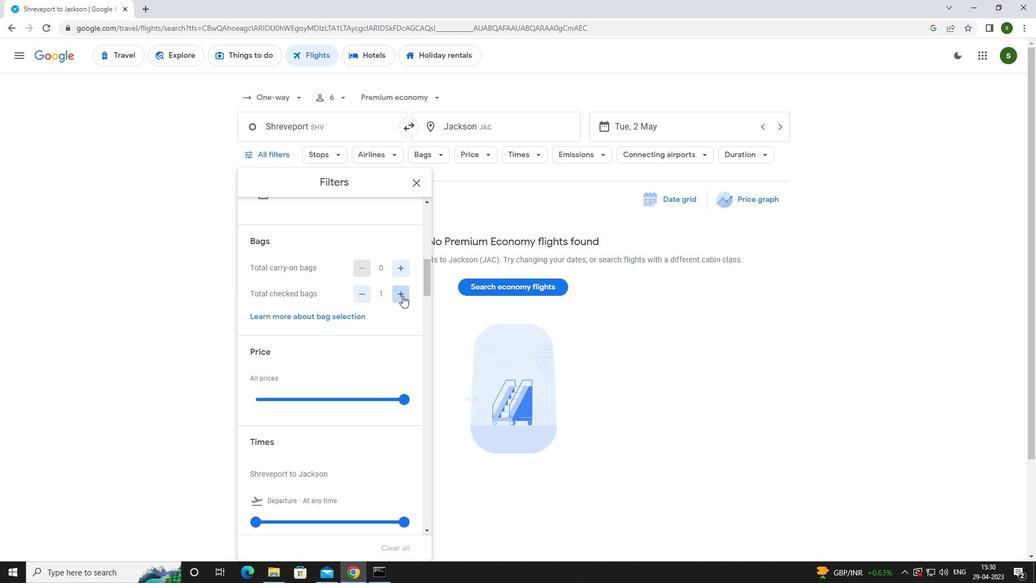 
Action: Mouse pressed left at (402, 295)
Screenshot: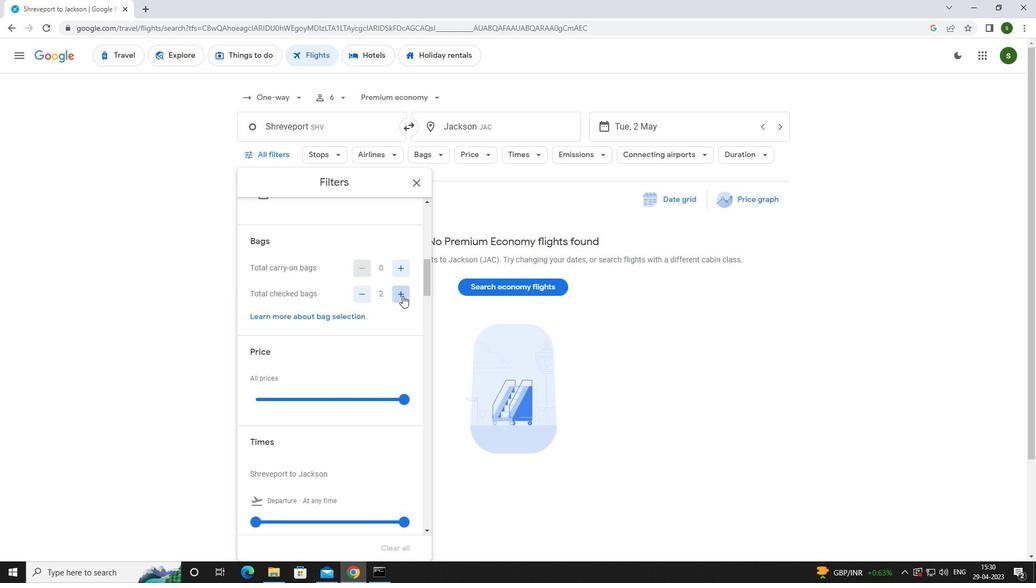 
Action: Mouse pressed left at (402, 295)
Screenshot: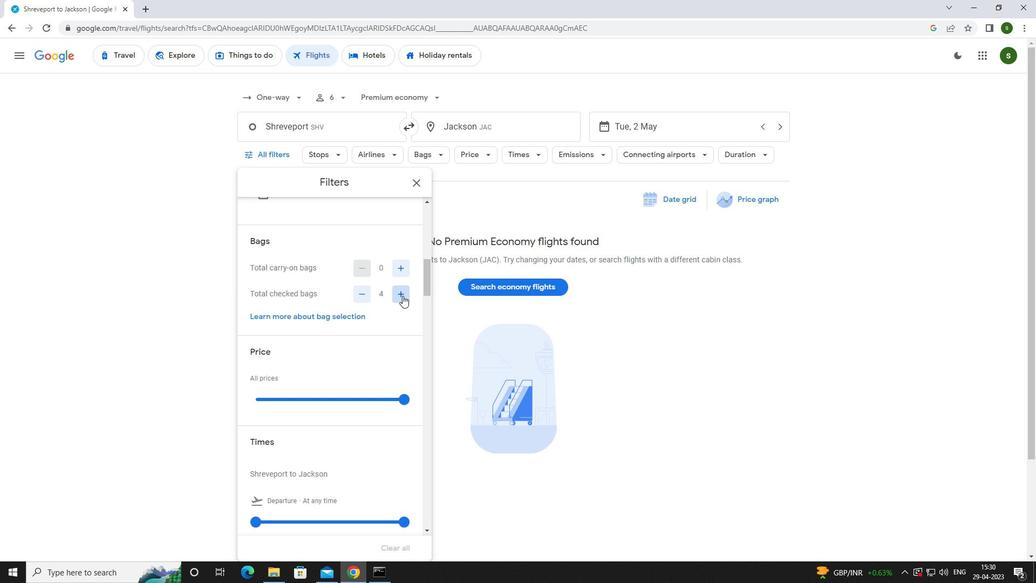 
Action: Mouse moved to (406, 402)
Screenshot: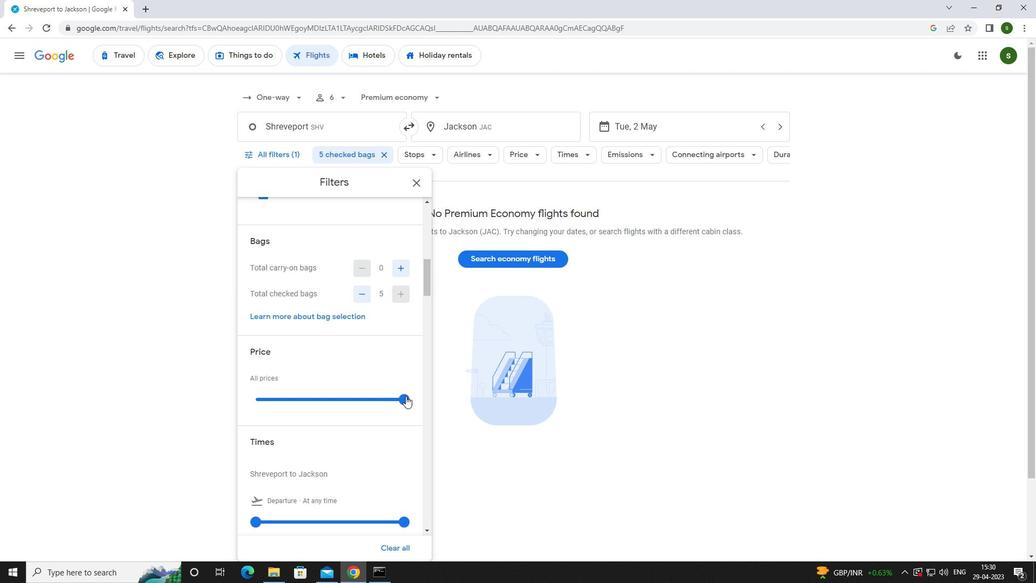 
Action: Mouse pressed left at (406, 402)
Screenshot: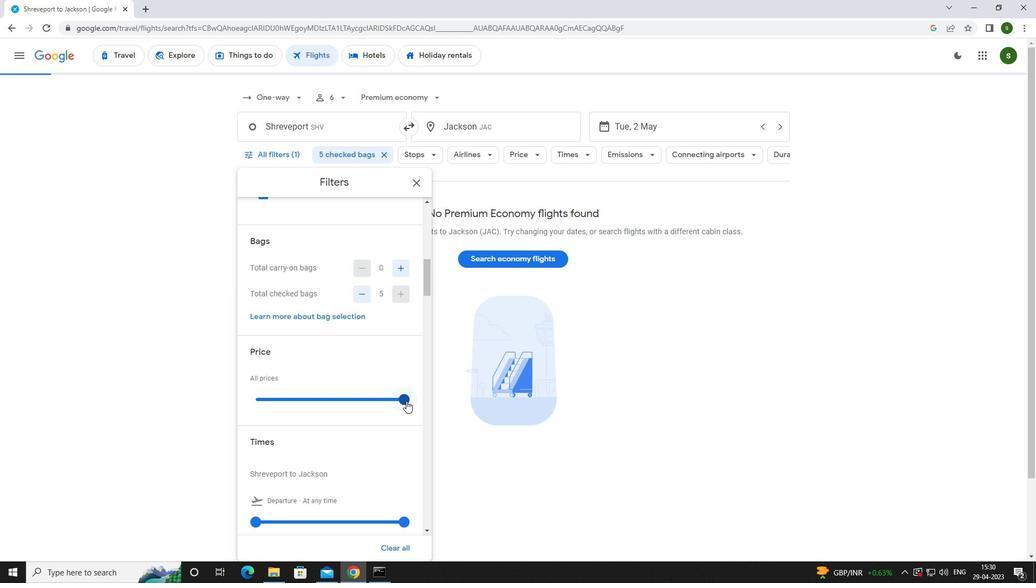 
Action: Mouse scrolled (406, 402) with delta (0, 0)
Screenshot: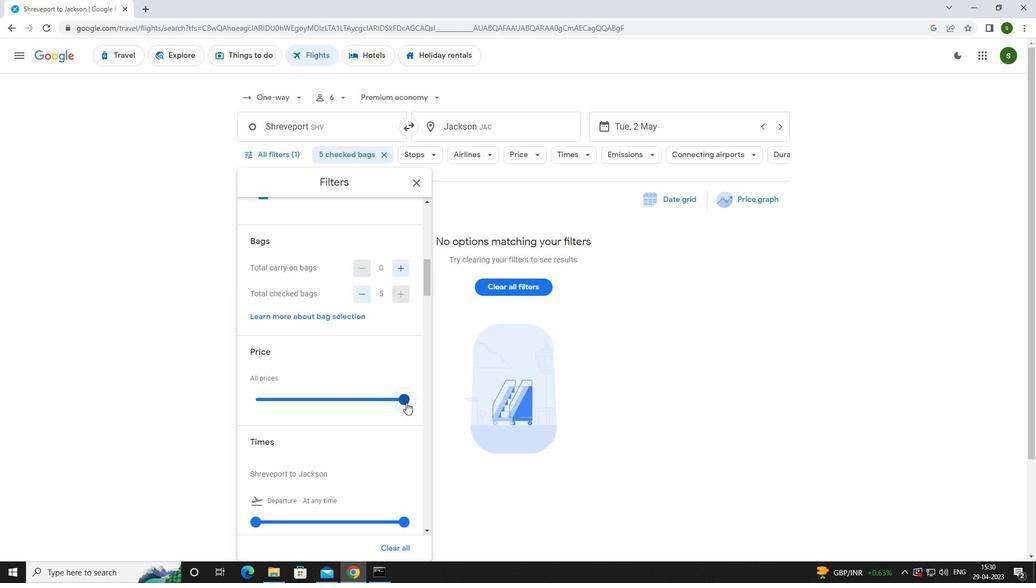 
Action: Mouse scrolled (406, 402) with delta (0, 0)
Screenshot: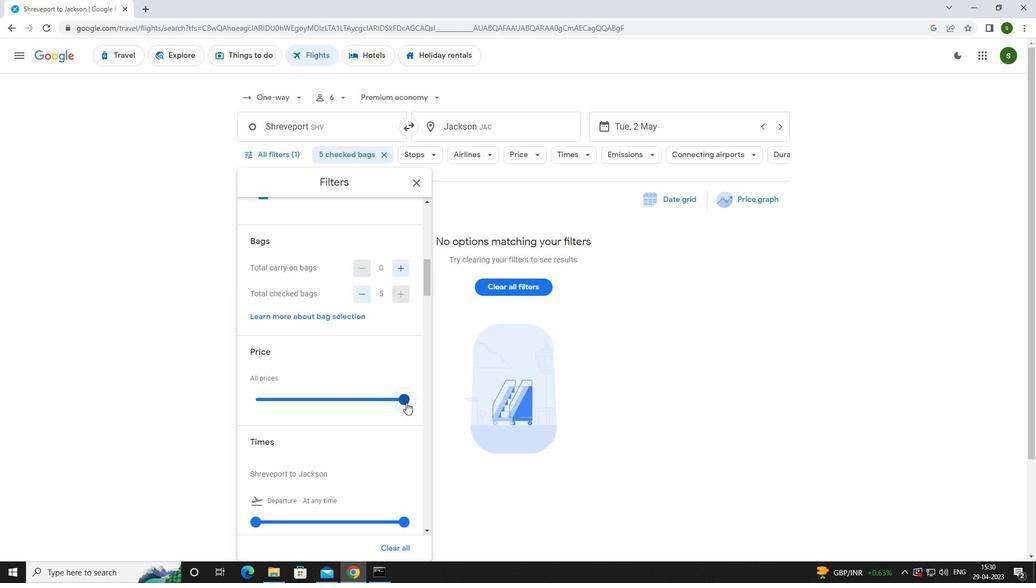
Action: Mouse moved to (254, 413)
Screenshot: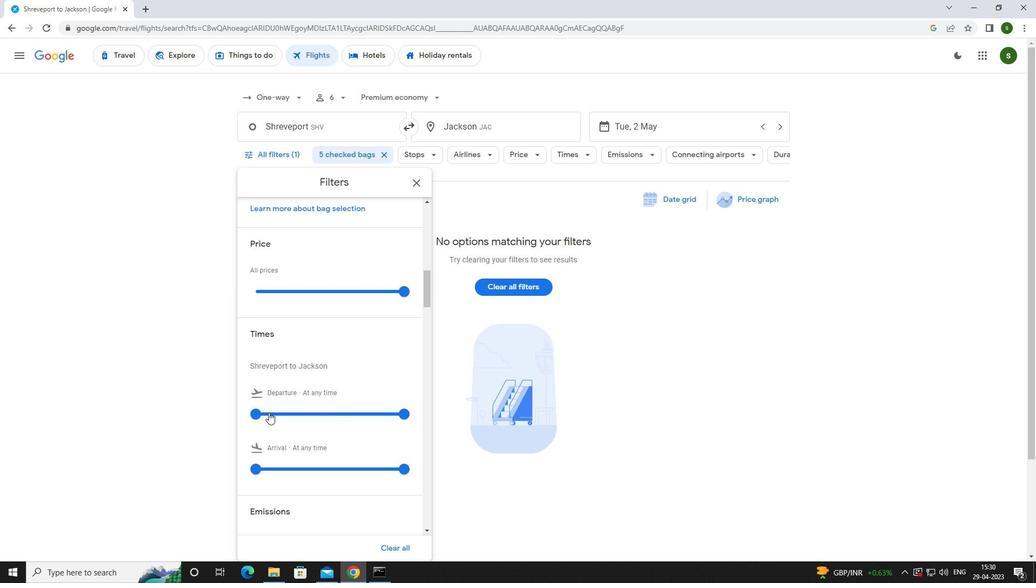 
Action: Mouse pressed left at (254, 413)
Screenshot: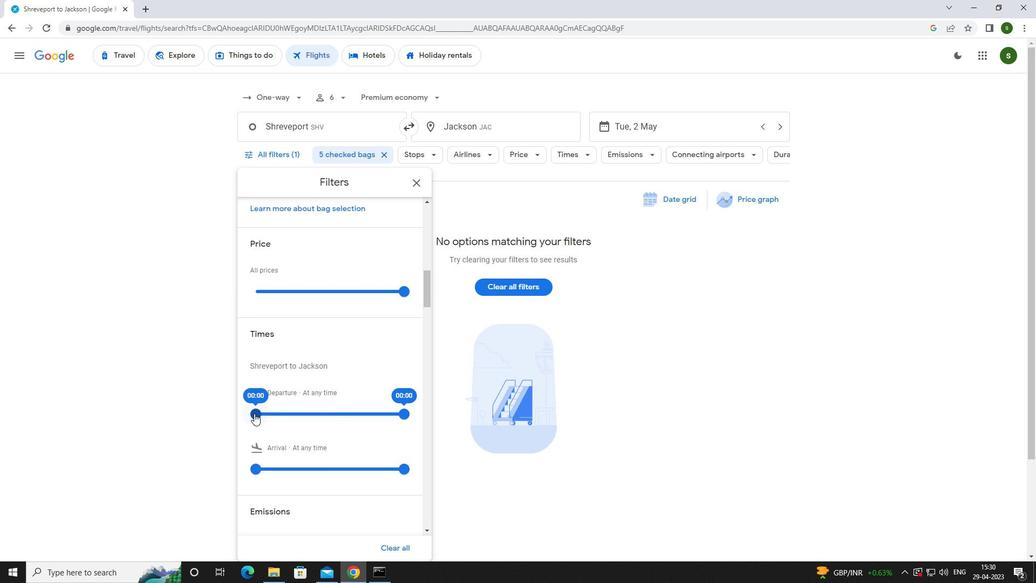 
Action: Mouse moved to (676, 411)
Screenshot: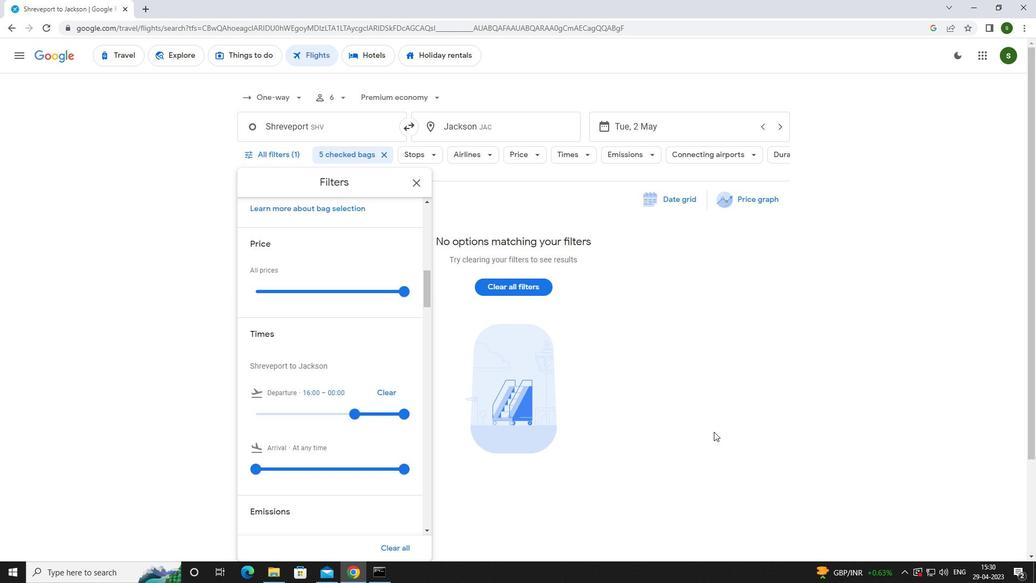 
Action: Mouse pressed left at (676, 411)
Screenshot: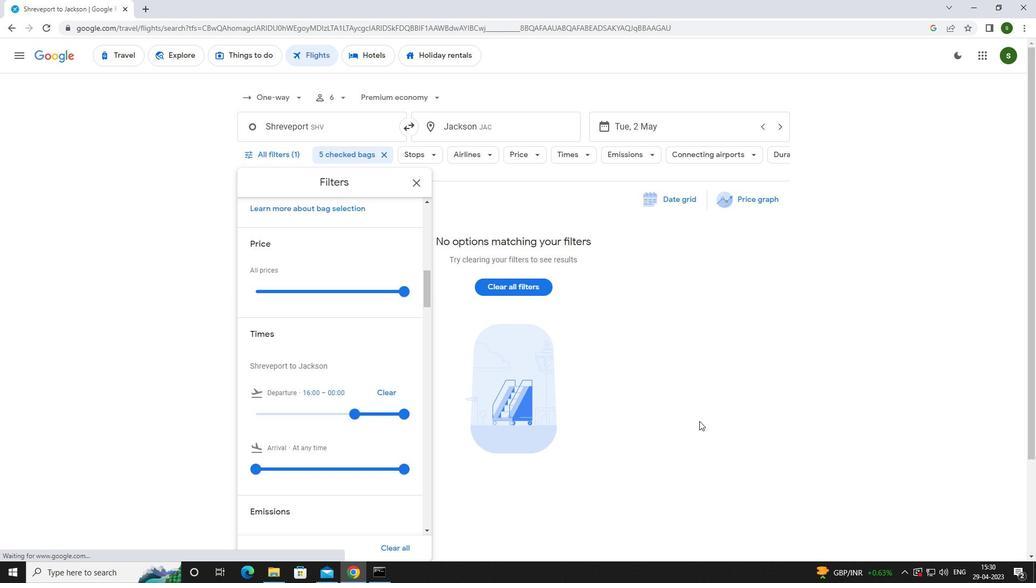 
